 Task: Add an event with the title Second Interview with HardinF, date '2024/04/13', time 8:00 AM to 10:00 AMand add a description: The team building workshop will begin with an introduction to the importance of effective communication in the workplace. Participants will learn about the impact of communication on team dynamics, productivity, and overall success. The facilitator will set a positive and supportive tone, creating a safe space for open dialogue and learning., put the event into Yellow category . Add location for the event as: 789 Great Sphinx of Giza, Giza, Egypt, logged in from the account softage.10@softage.netand send the event invitation to softage.8@softage.net and softage.1@softage.net. Set a reminder for the event 30 minutes before
Action: Mouse pressed left at (122, 136)
Screenshot: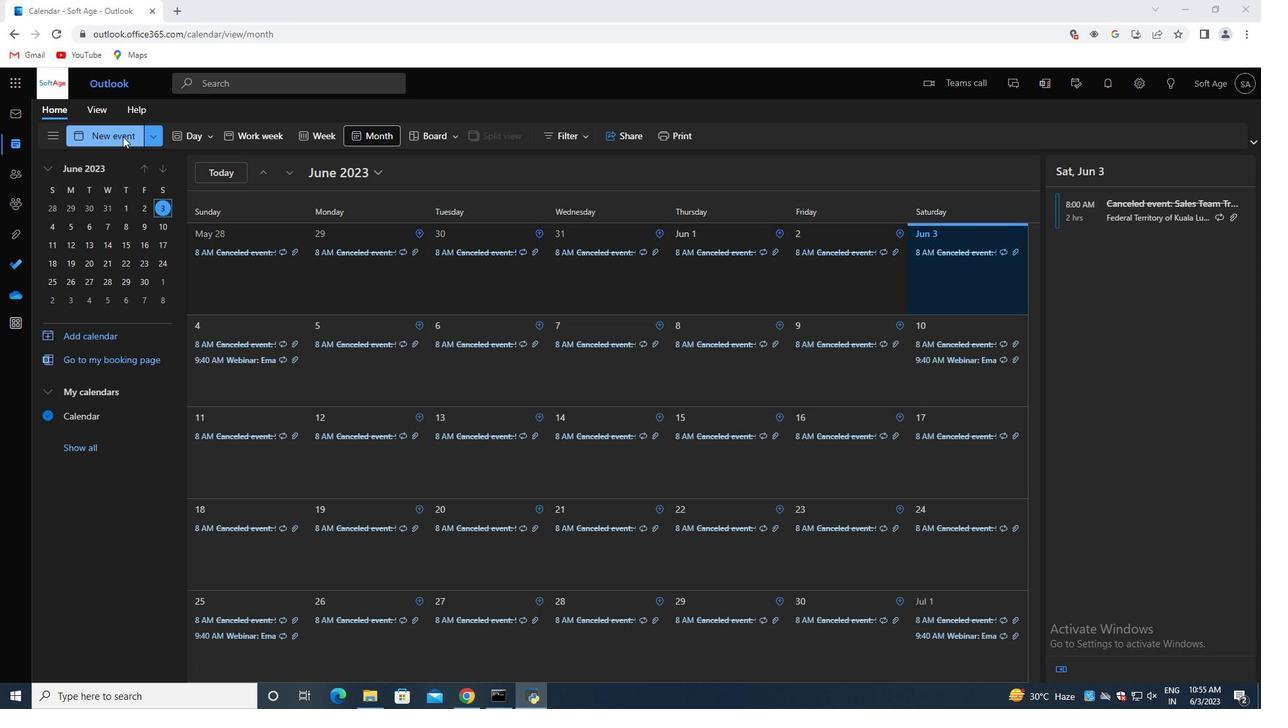 
Action: Mouse moved to (348, 212)
Screenshot: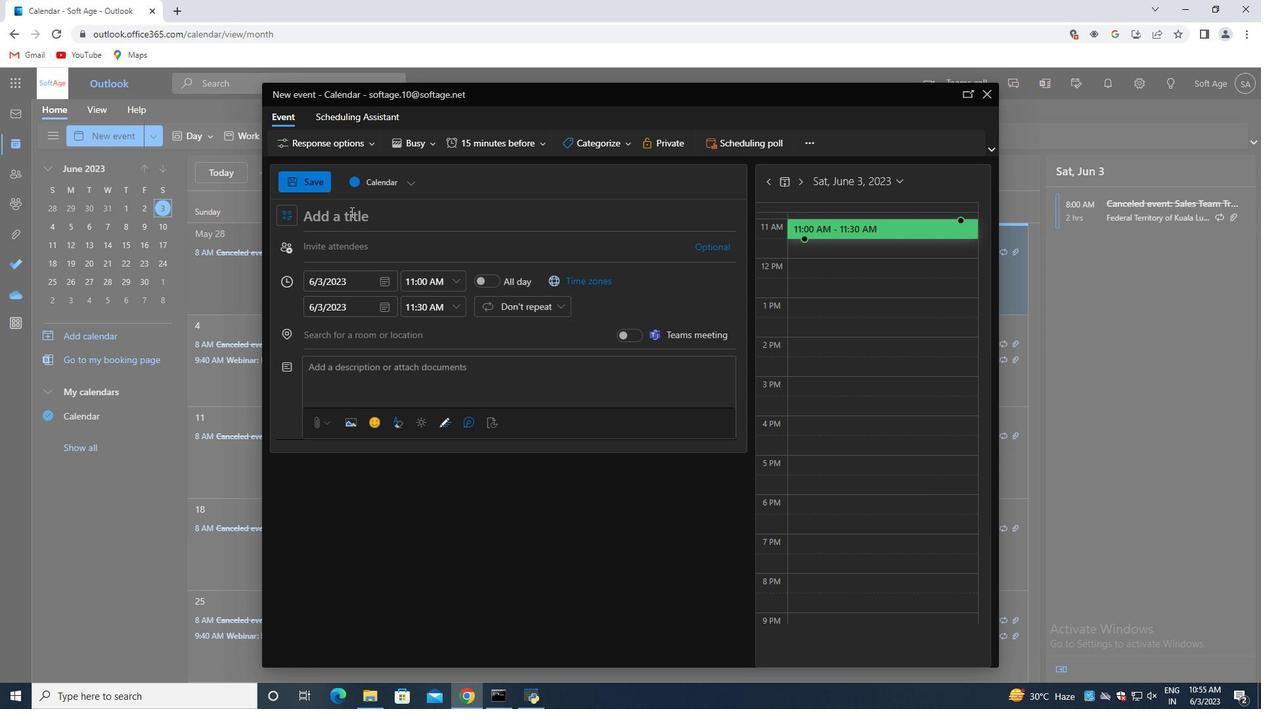 
Action: Mouse pressed left at (348, 212)
Screenshot: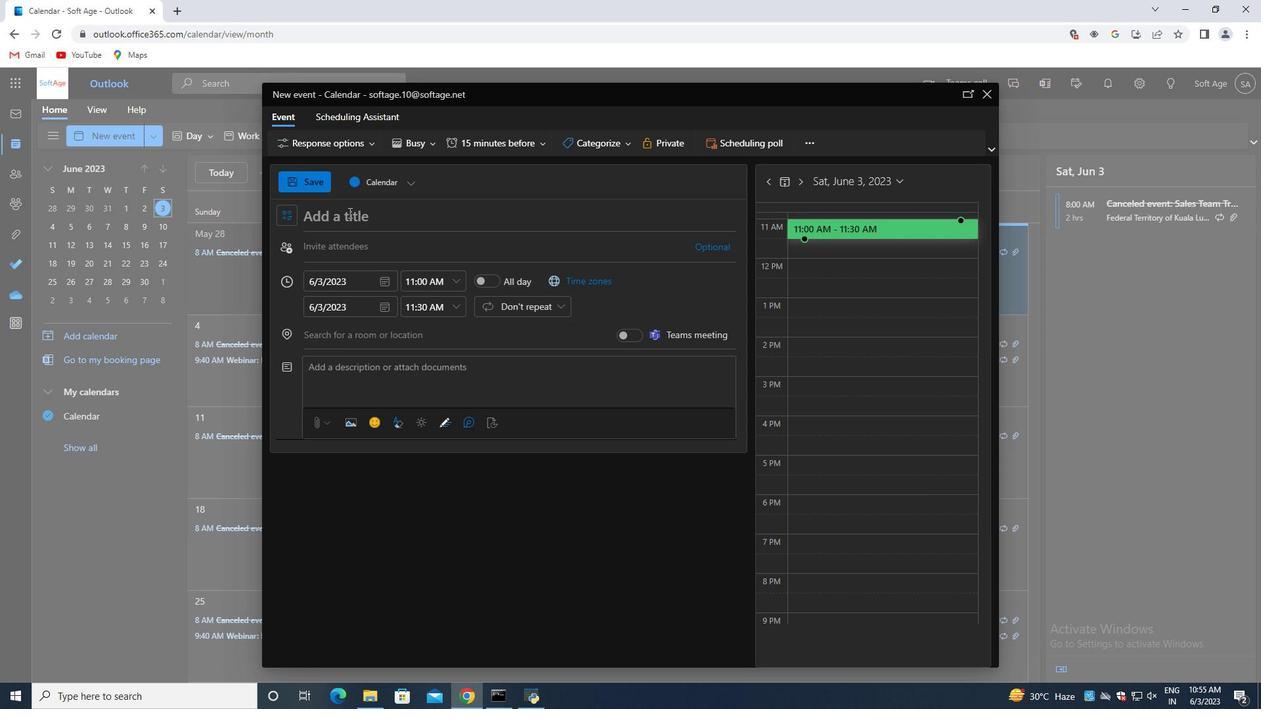 
Action: Key pressed <Key.shift>Second<Key.space><Key.shift>Interview<Key.space>with<Key.space><Key.shift><Key.shift><Key.shift><Key.shift>Hardin<Key.shift>F
Screenshot: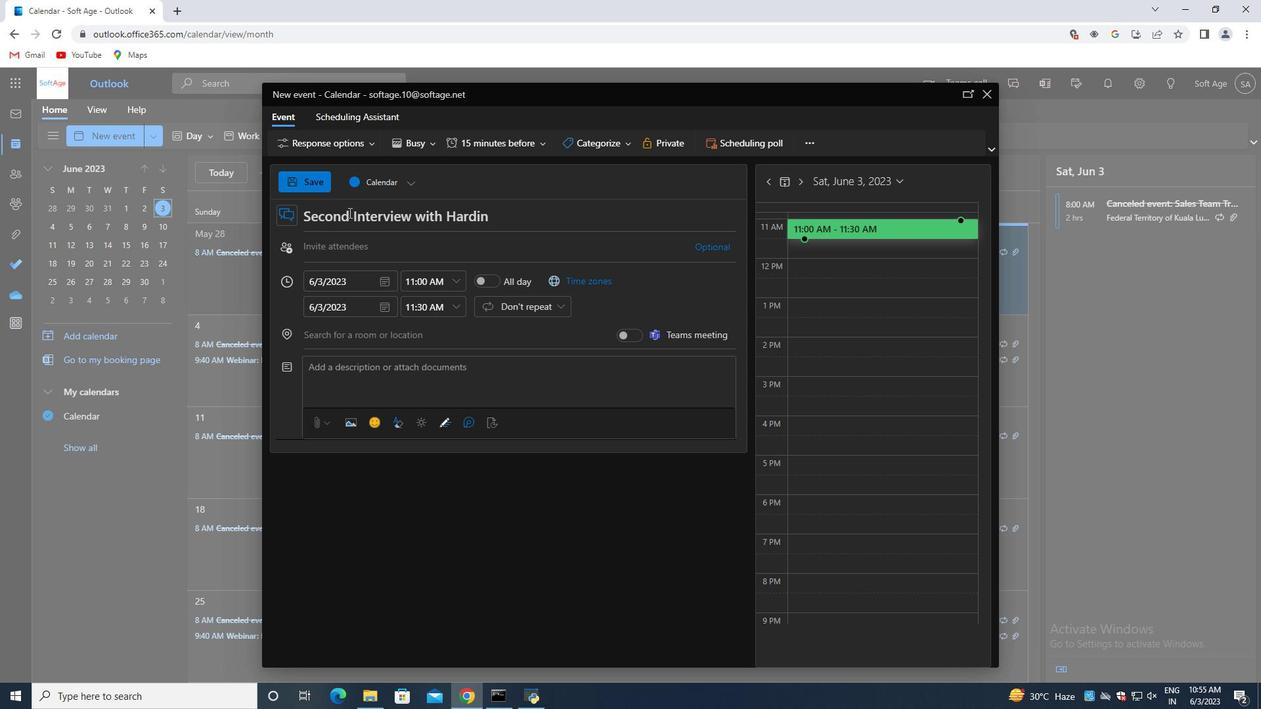
Action: Mouse moved to (381, 281)
Screenshot: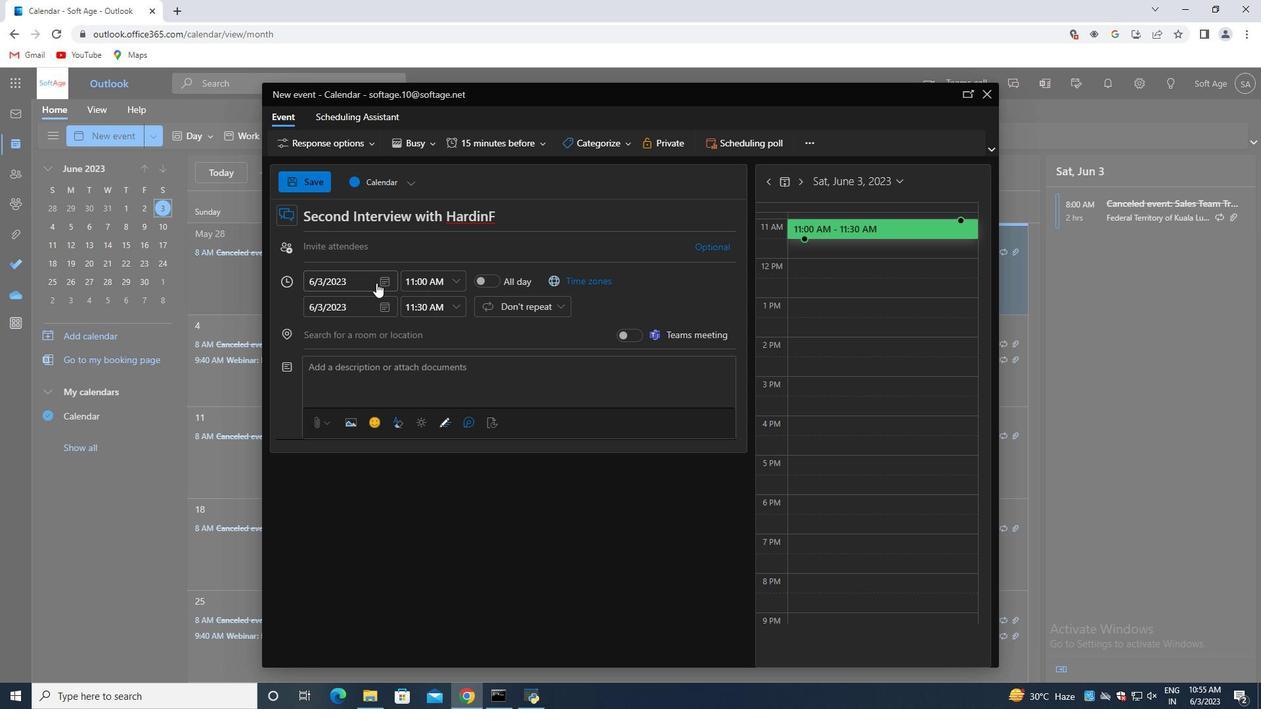 
Action: Mouse pressed left at (381, 281)
Screenshot: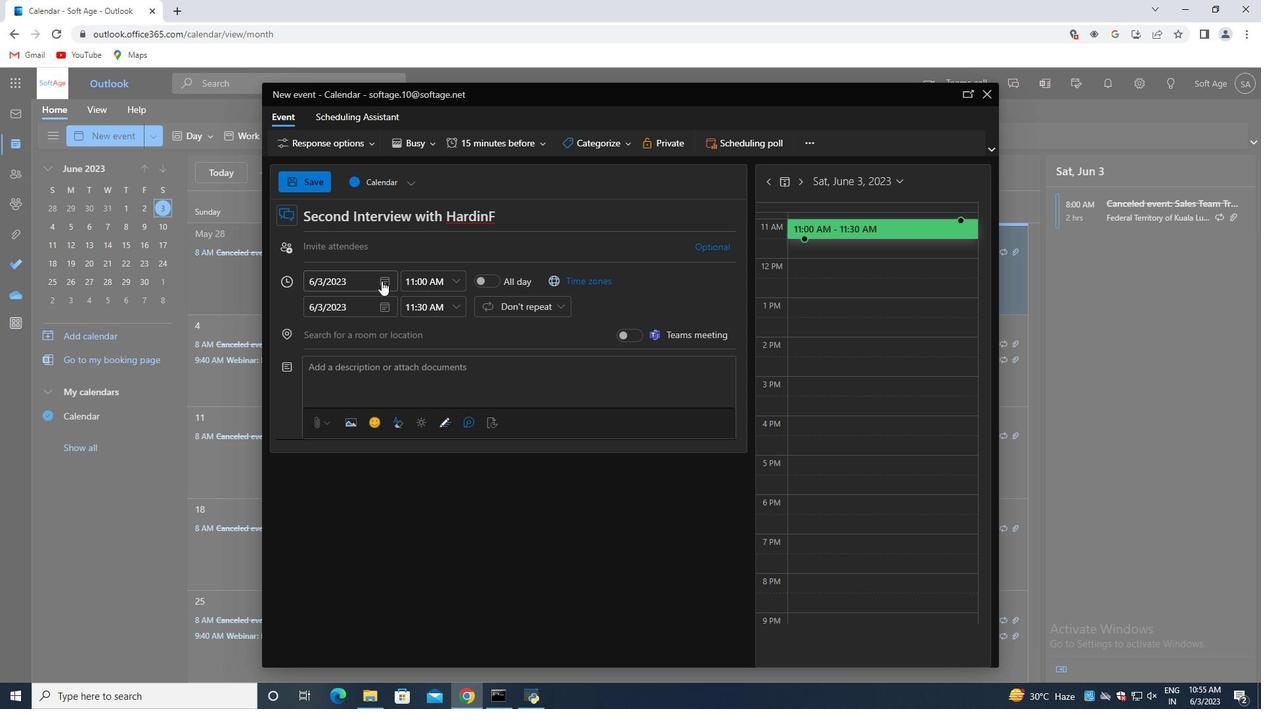 
Action: Mouse moved to (433, 303)
Screenshot: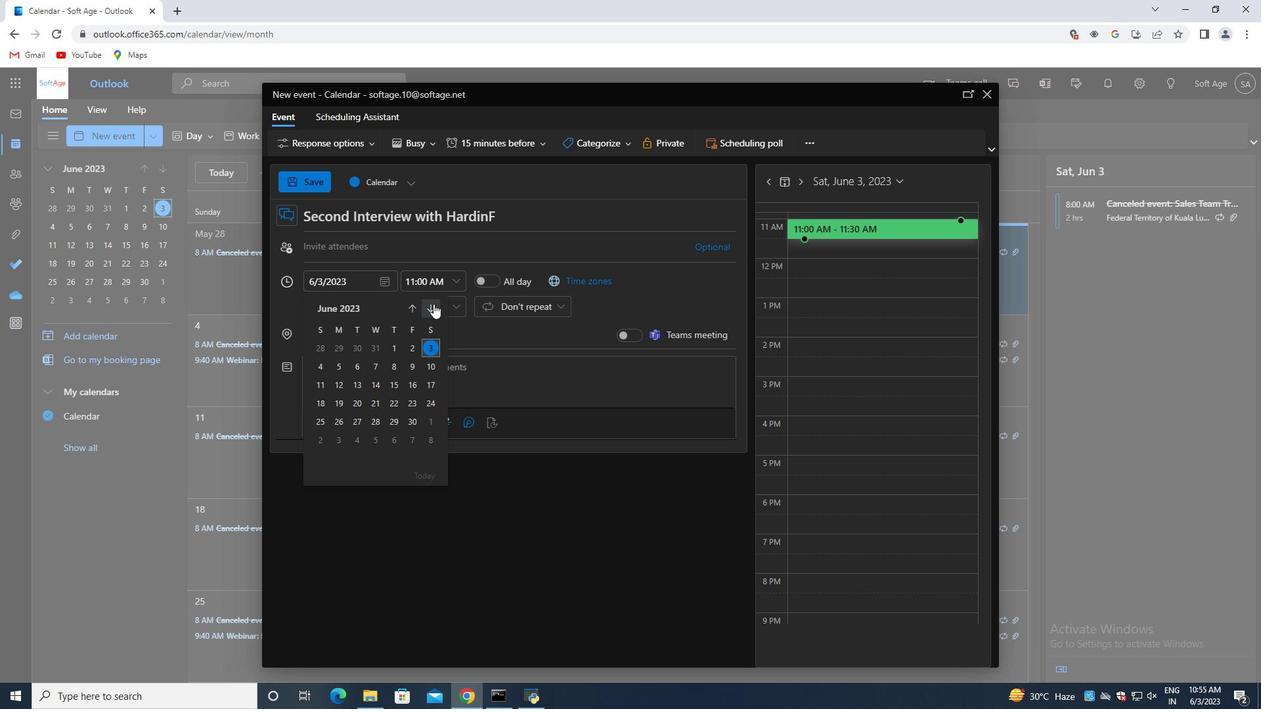 
Action: Mouse pressed left at (433, 303)
Screenshot: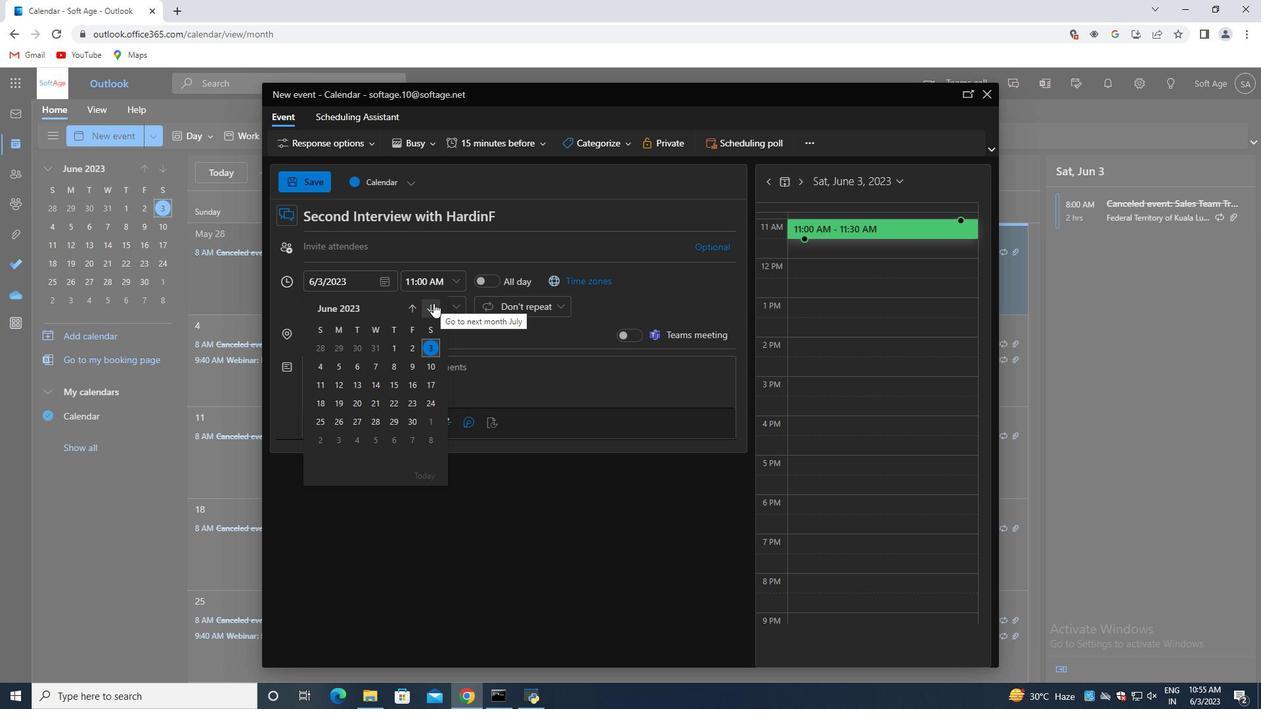 
Action: Mouse pressed left at (433, 303)
Screenshot: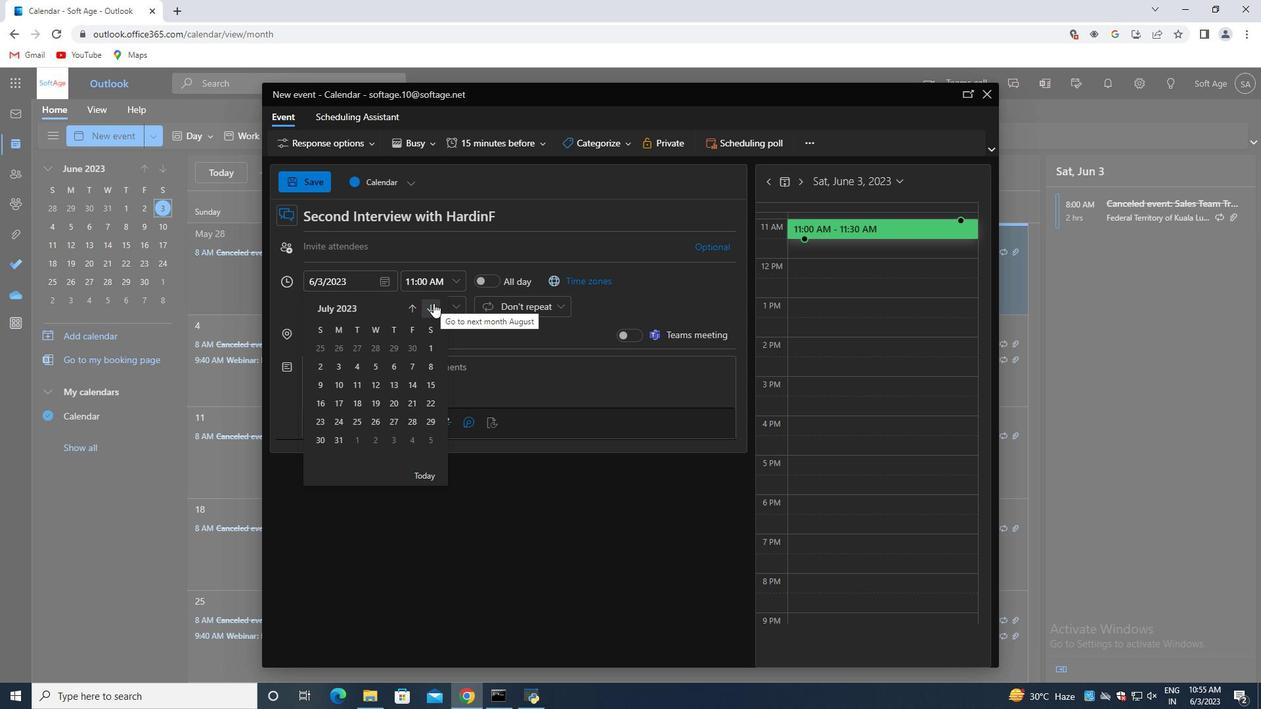 
Action: Mouse pressed left at (433, 303)
Screenshot: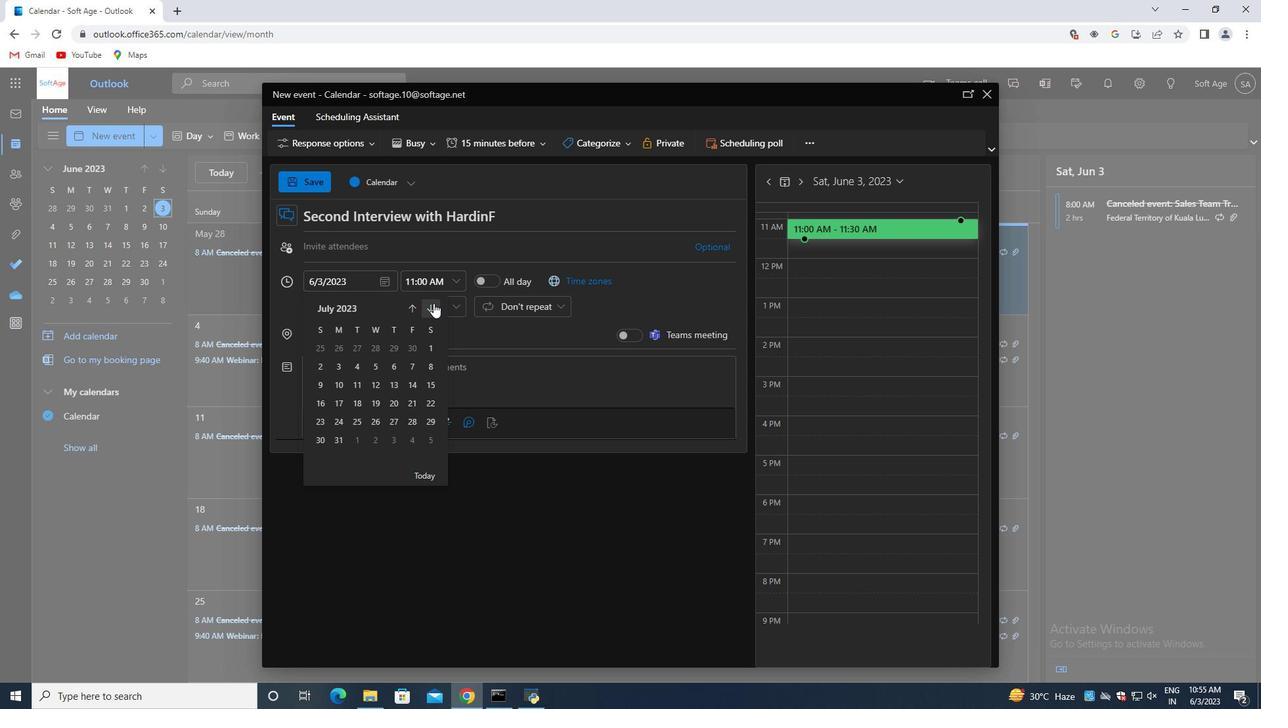 
Action: Mouse pressed left at (433, 303)
Screenshot: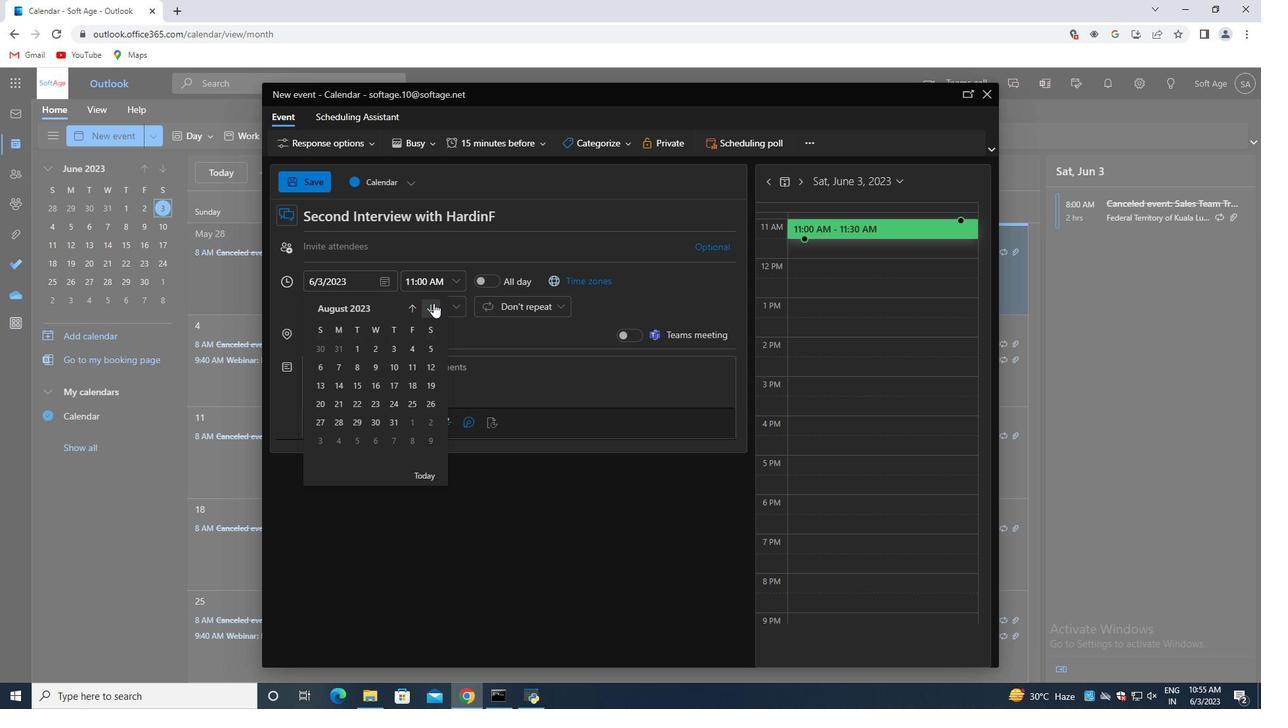 
Action: Mouse pressed left at (433, 303)
Screenshot: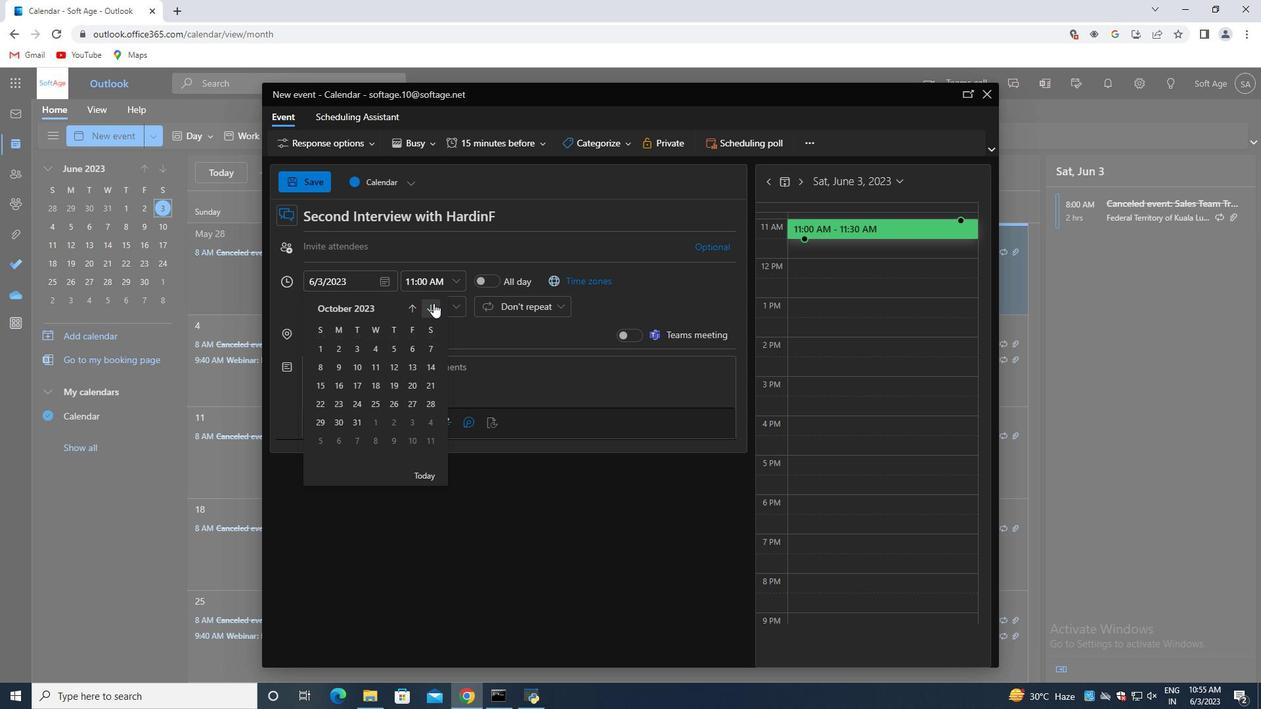 
Action: Mouse pressed left at (433, 303)
Screenshot: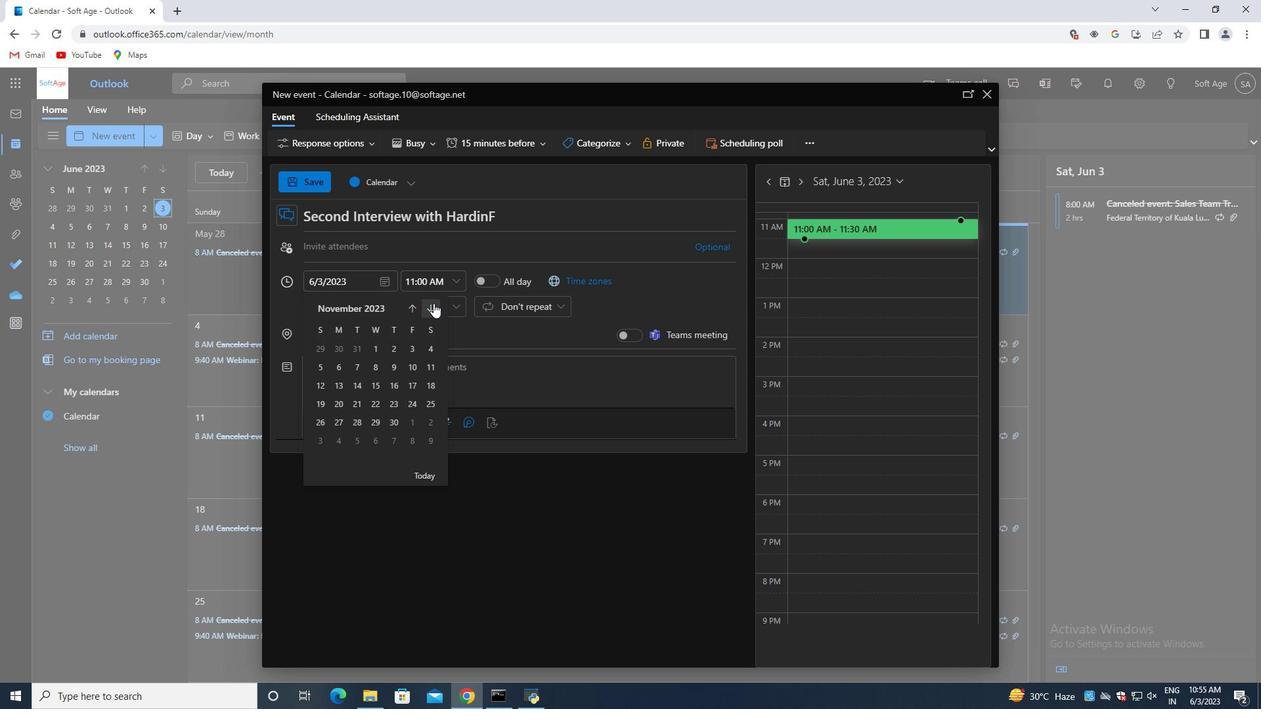 
Action: Mouse pressed left at (433, 303)
Screenshot: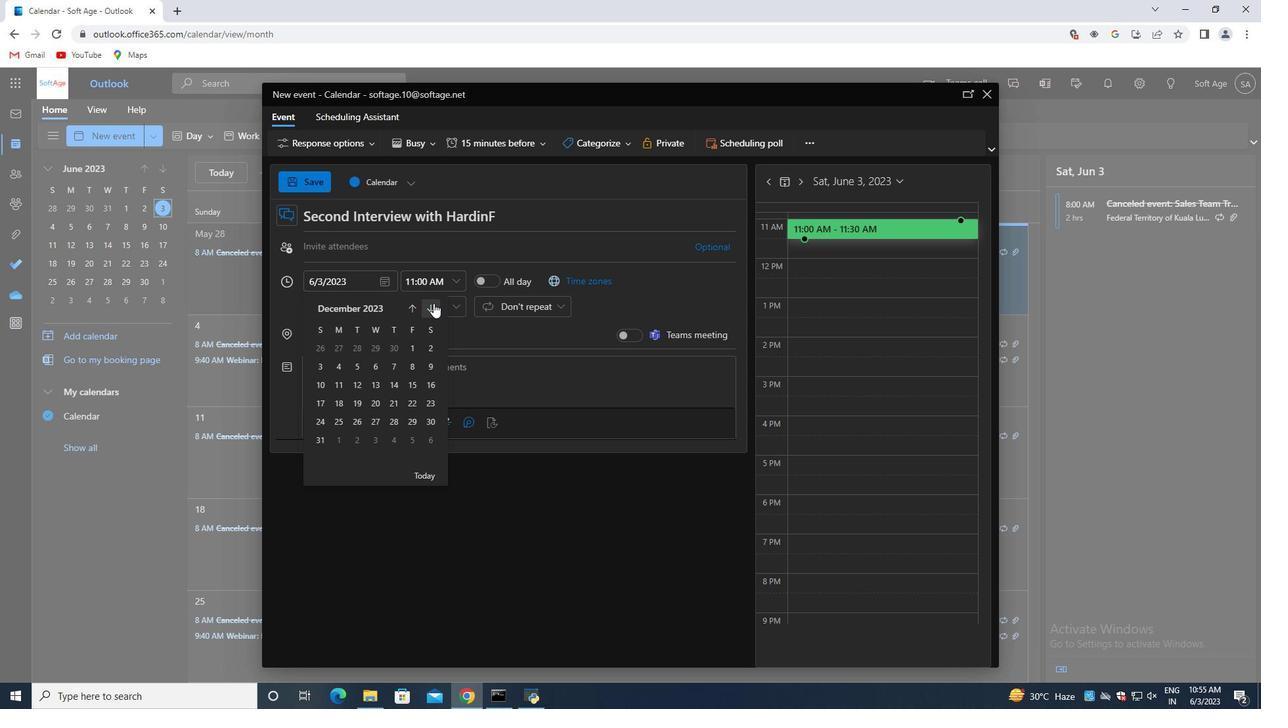 
Action: Mouse pressed left at (433, 303)
Screenshot: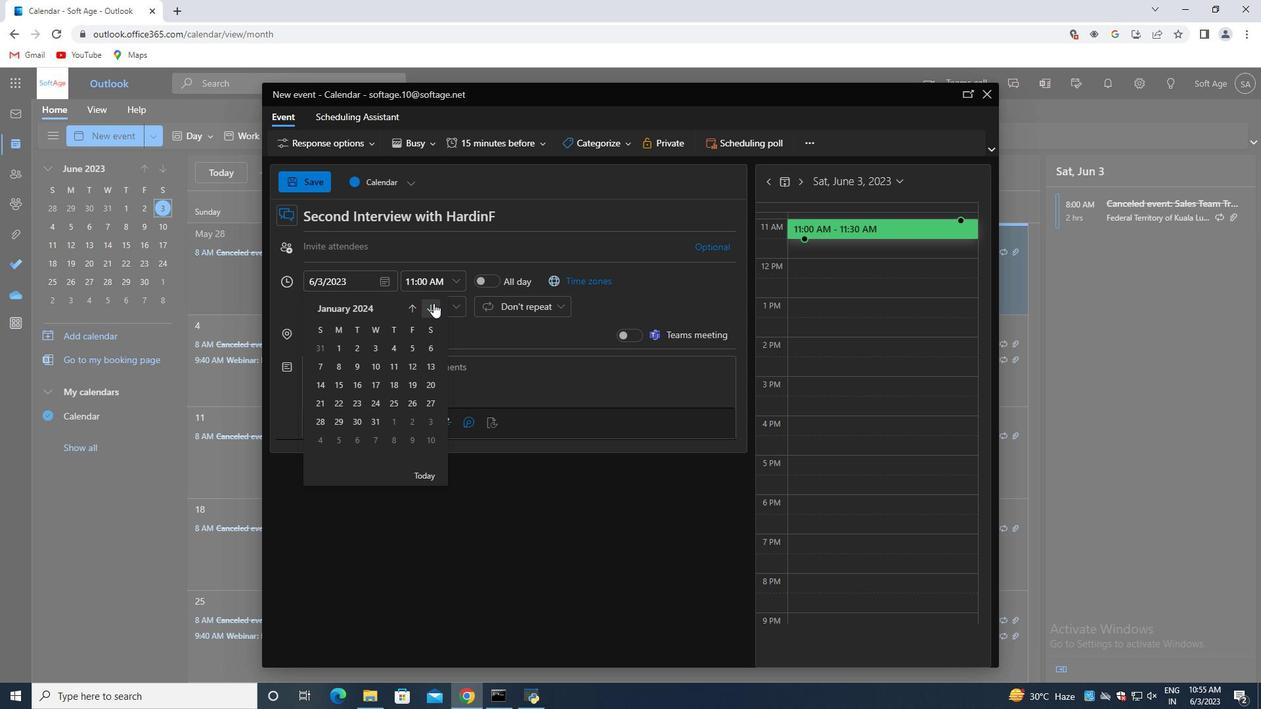 
Action: Mouse pressed left at (433, 303)
Screenshot: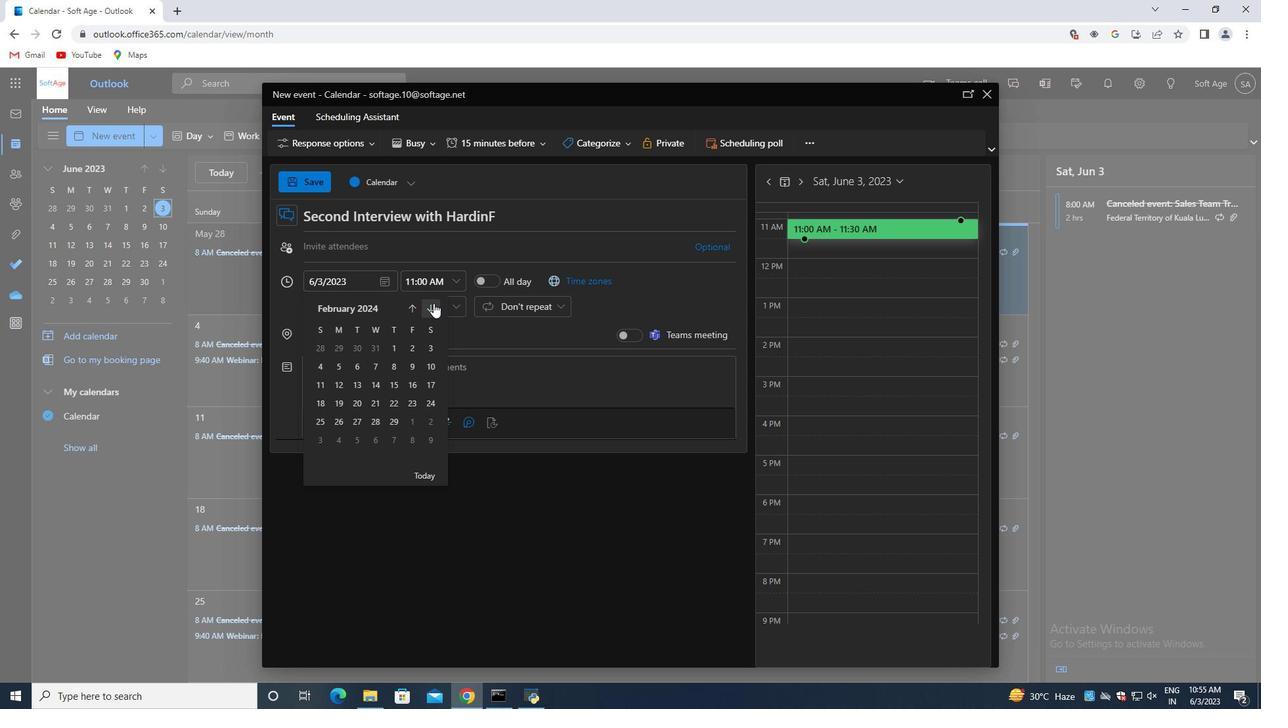 
Action: Mouse pressed left at (433, 303)
Screenshot: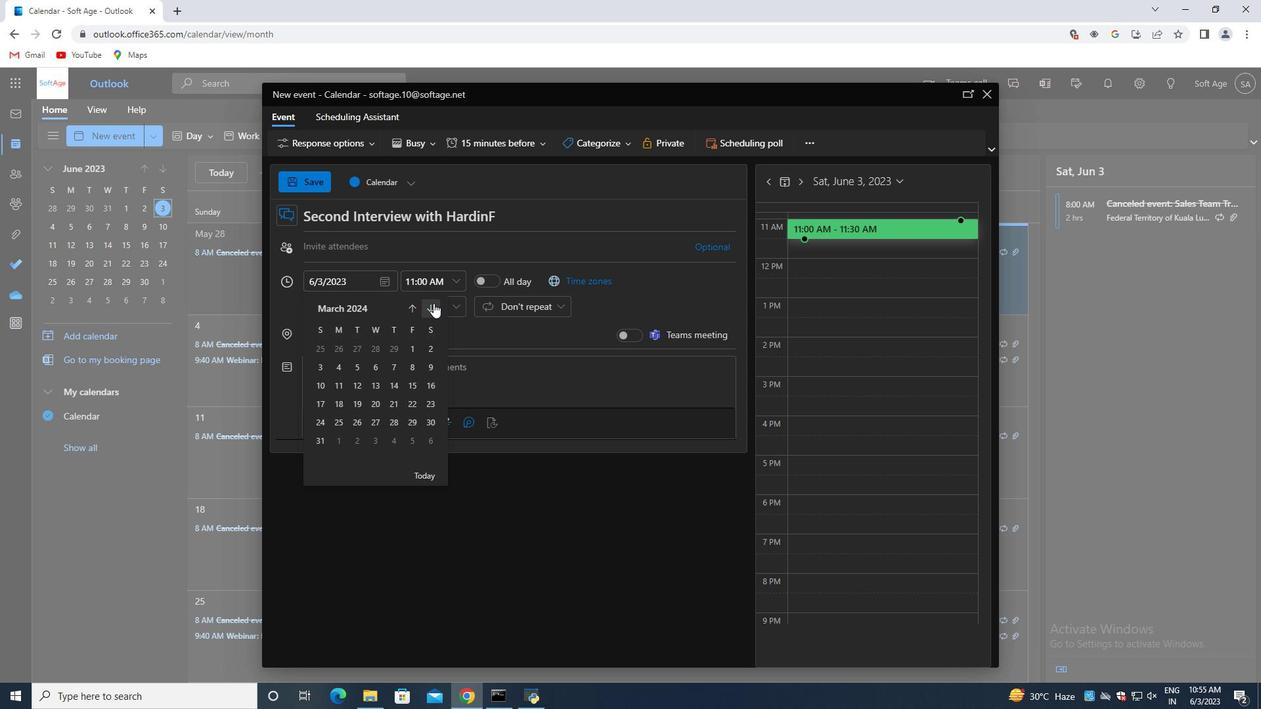 
Action: Mouse moved to (431, 369)
Screenshot: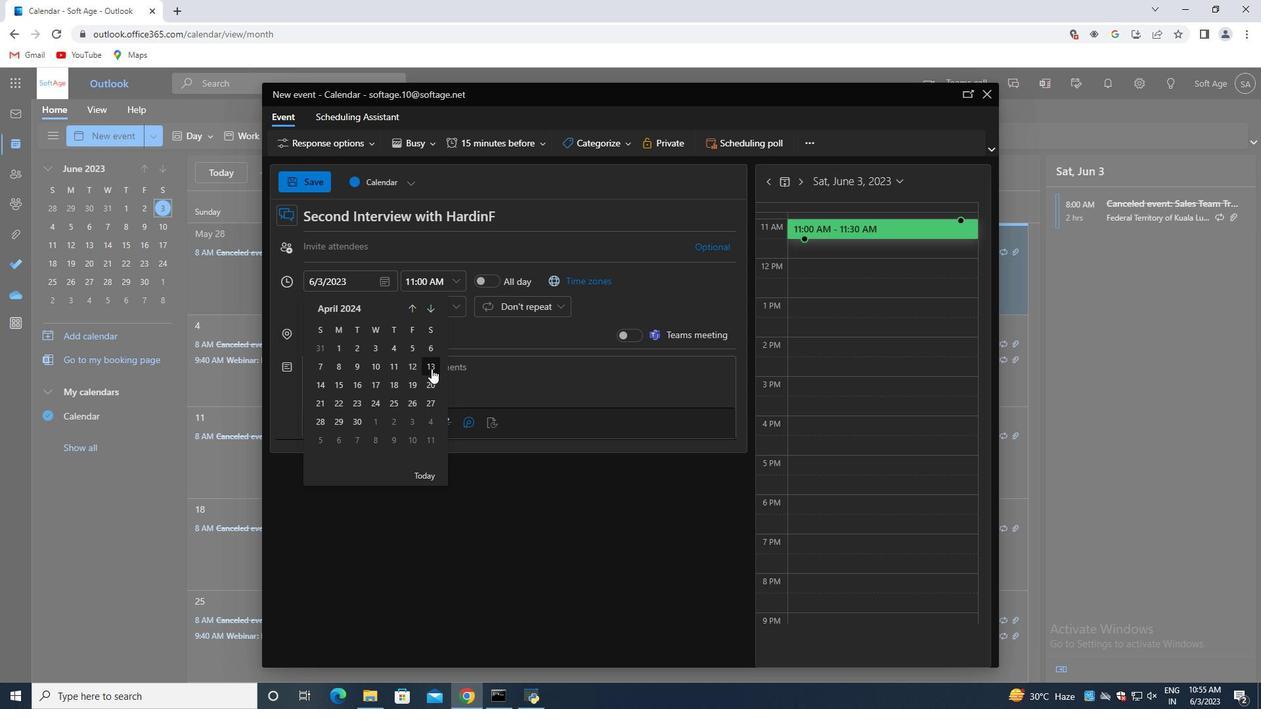 
Action: Mouse pressed left at (431, 369)
Screenshot: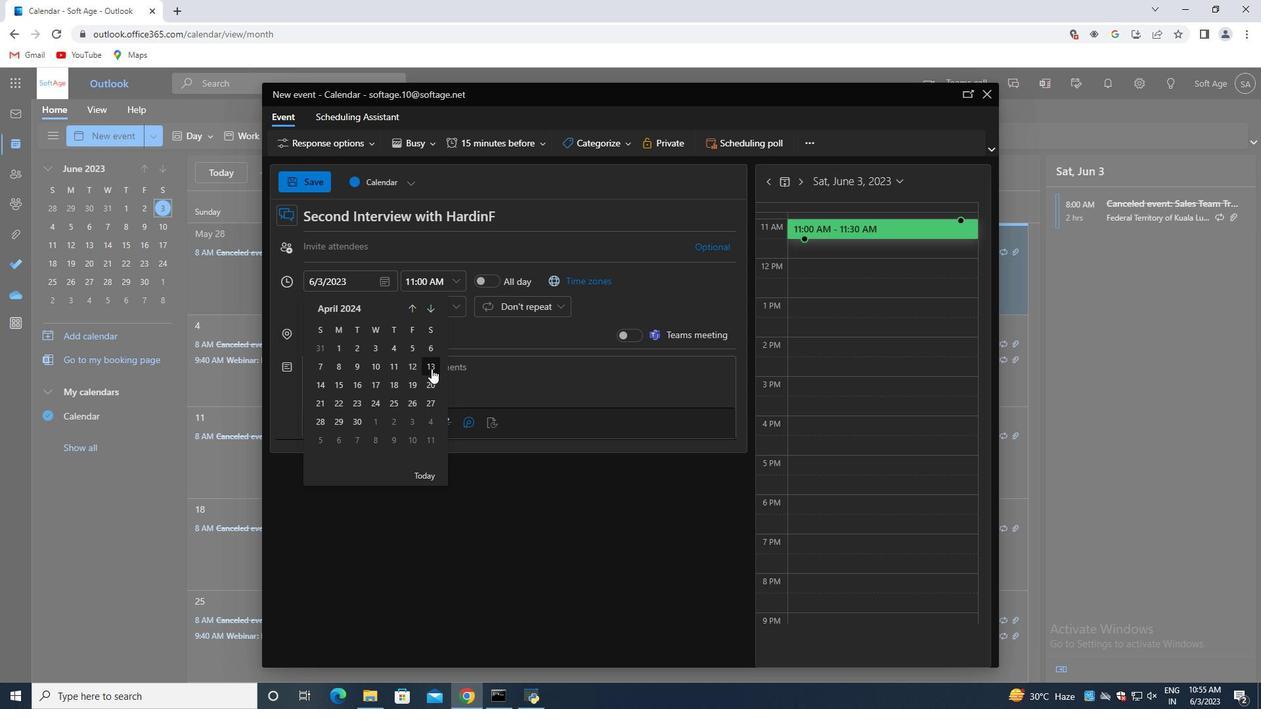 
Action: Mouse moved to (458, 283)
Screenshot: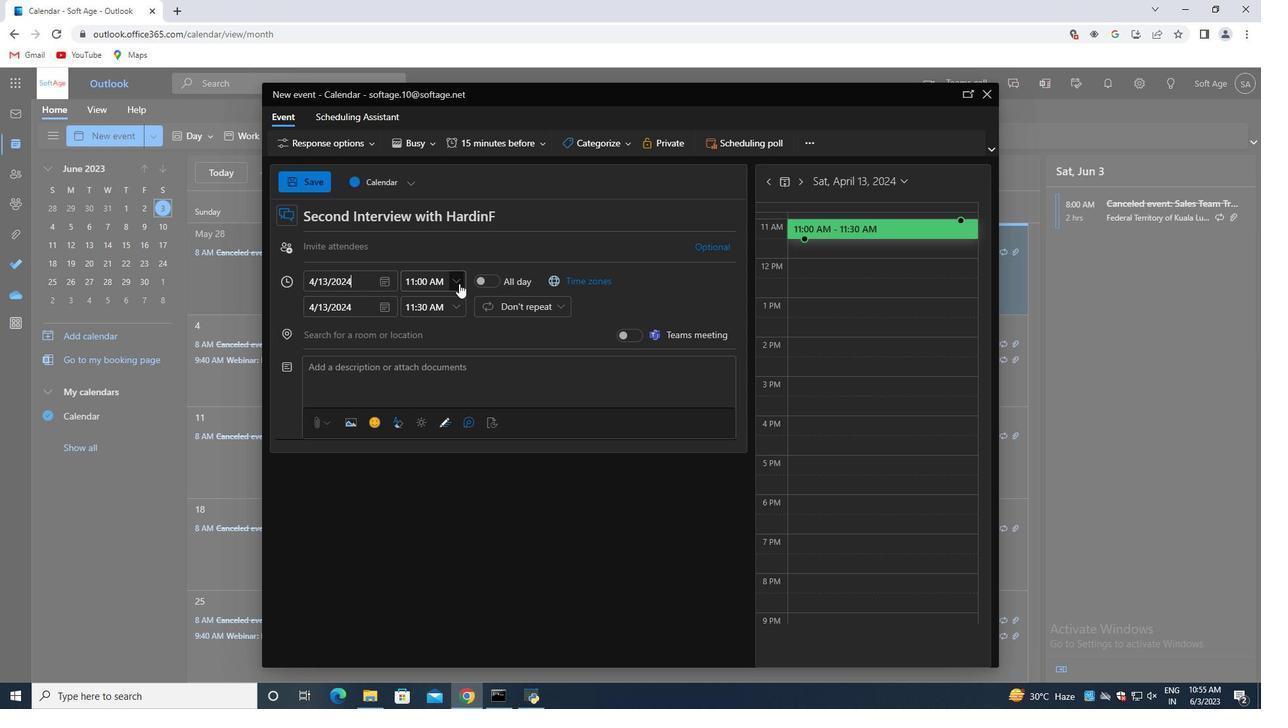 
Action: Mouse pressed left at (458, 283)
Screenshot: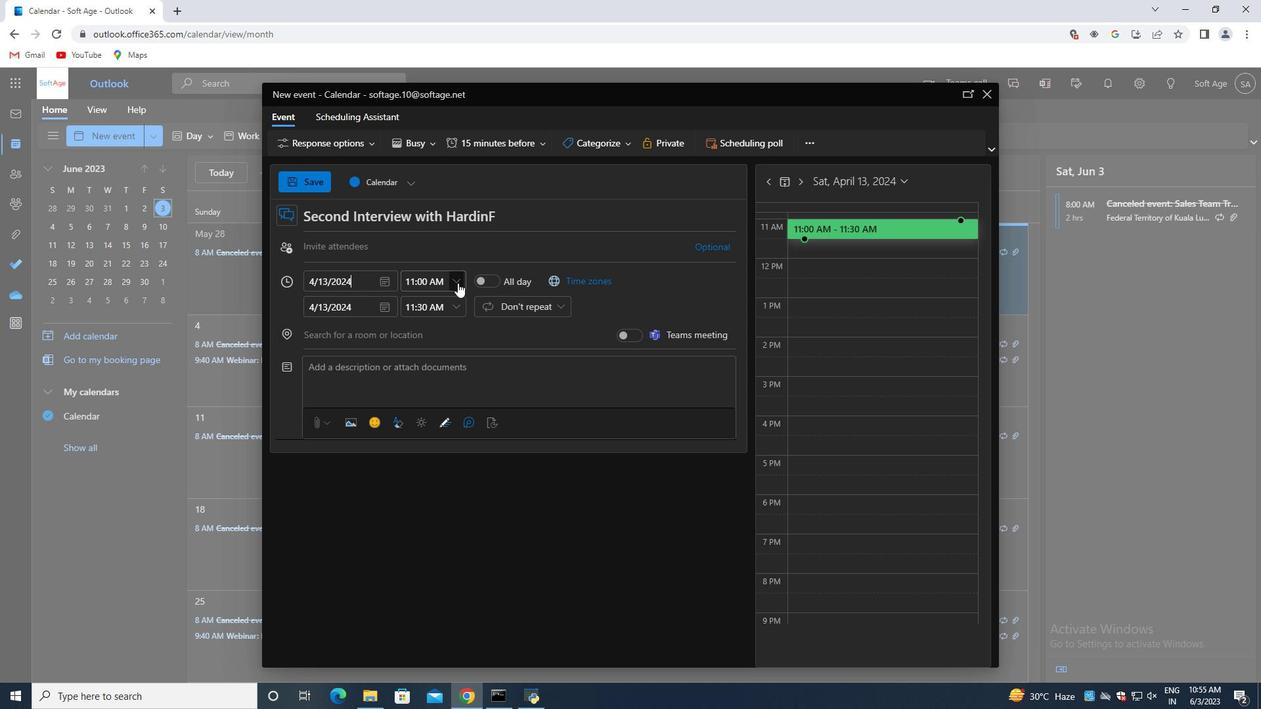 
Action: Mouse moved to (454, 321)
Screenshot: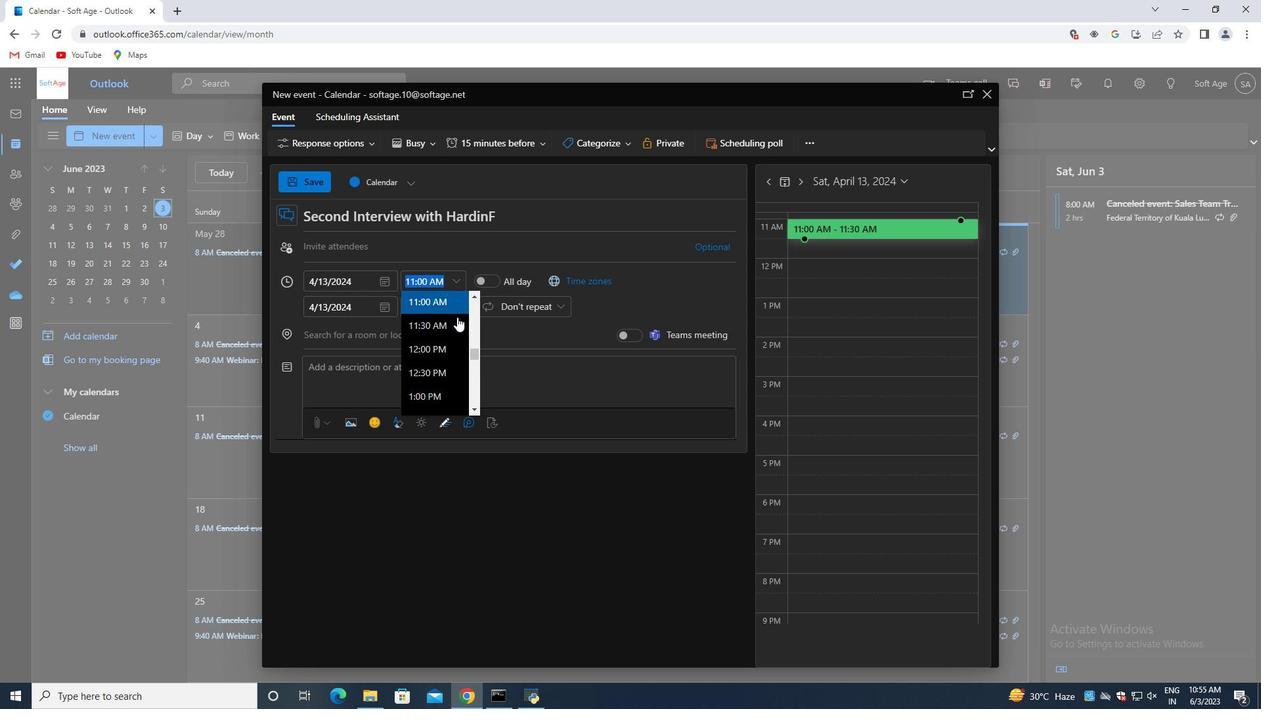 
Action: Mouse scrolled (454, 321) with delta (0, 0)
Screenshot: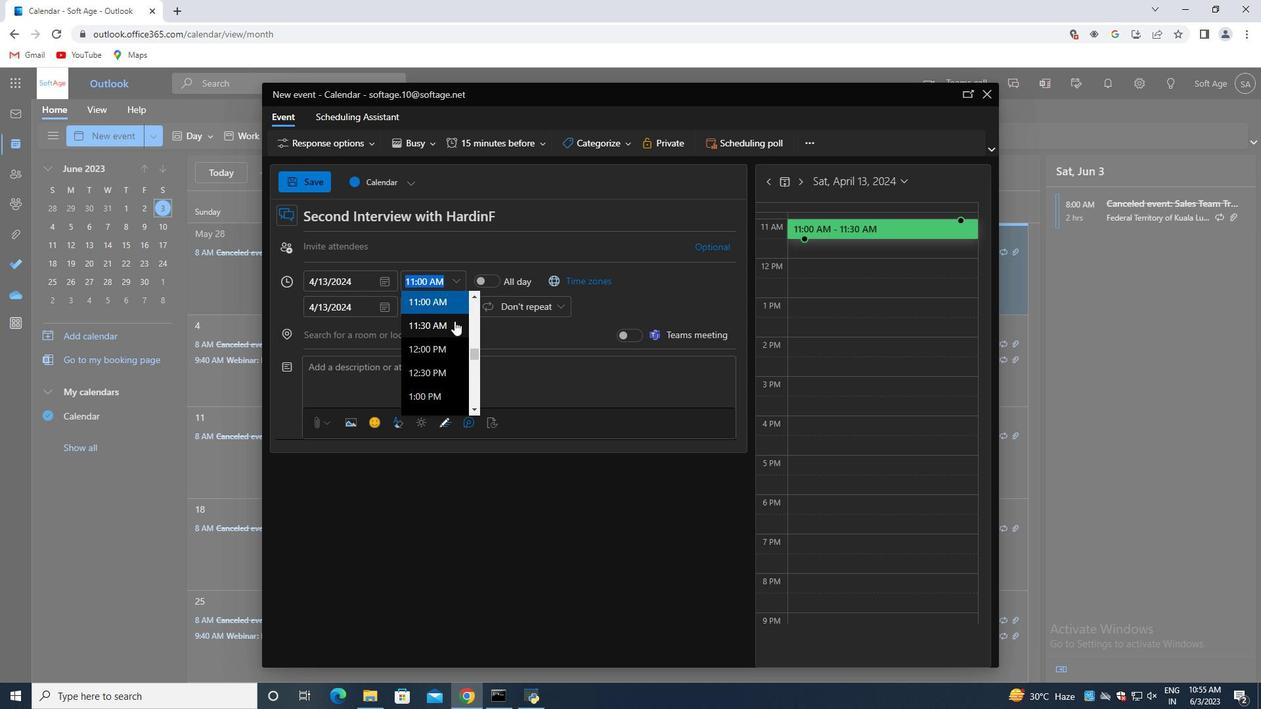 
Action: Mouse scrolled (454, 321) with delta (0, 0)
Screenshot: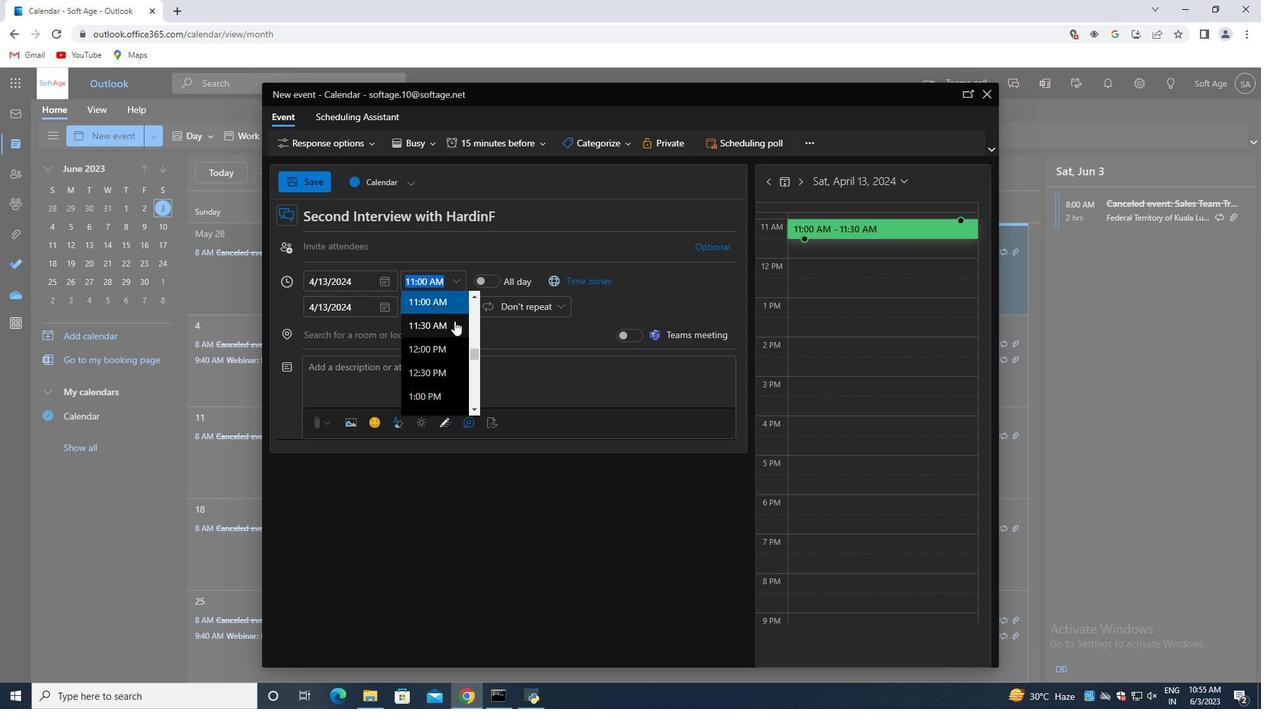 
Action: Mouse scrolled (454, 321) with delta (0, 0)
Screenshot: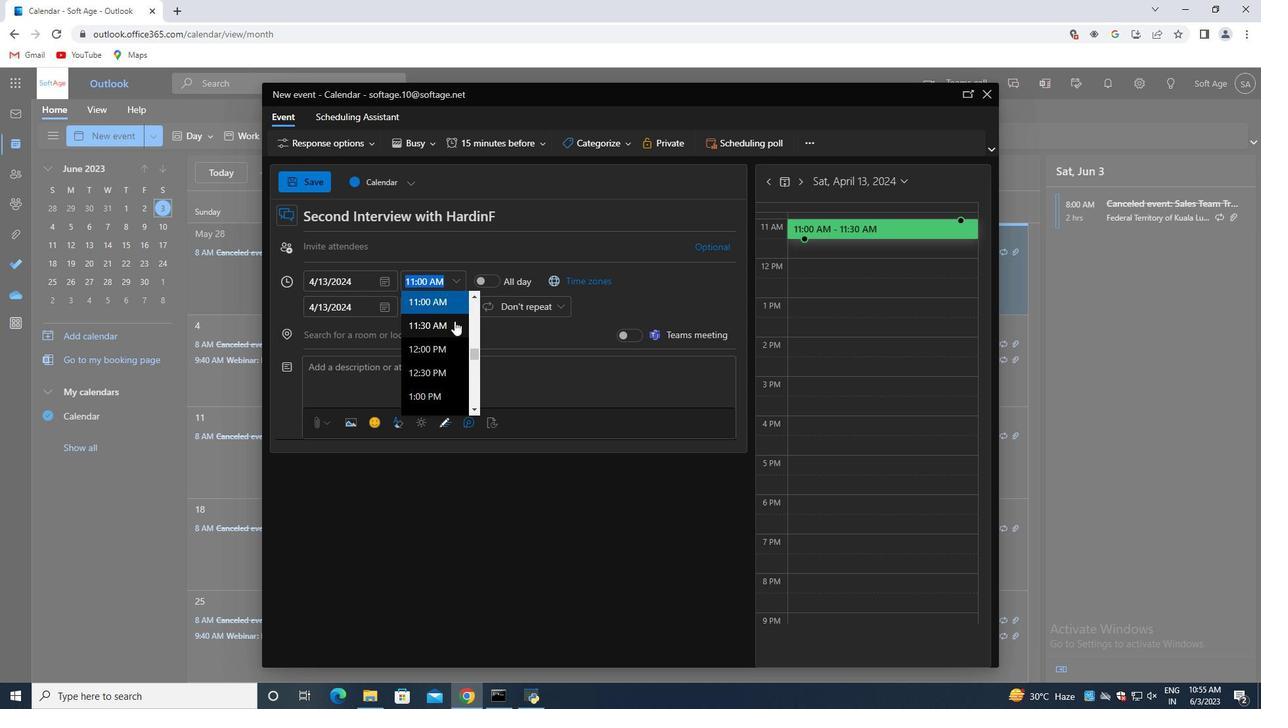 
Action: Mouse moved to (438, 352)
Screenshot: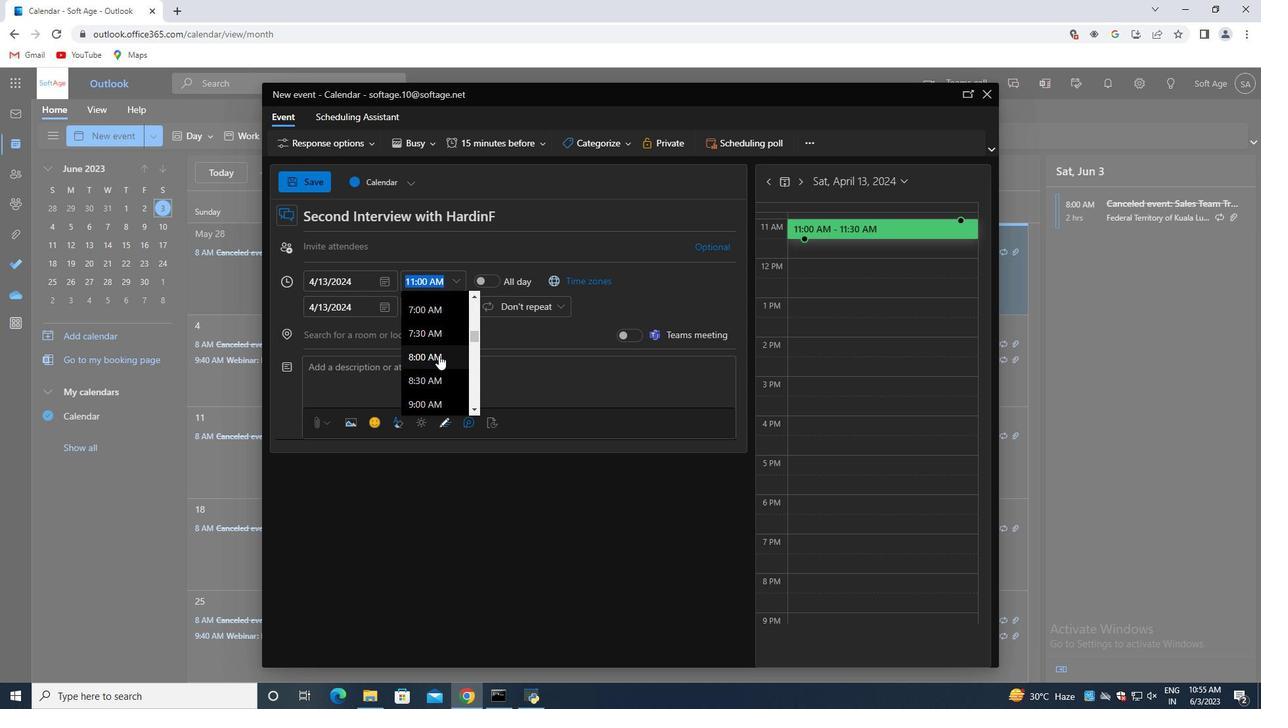
Action: Mouse pressed left at (438, 352)
Screenshot: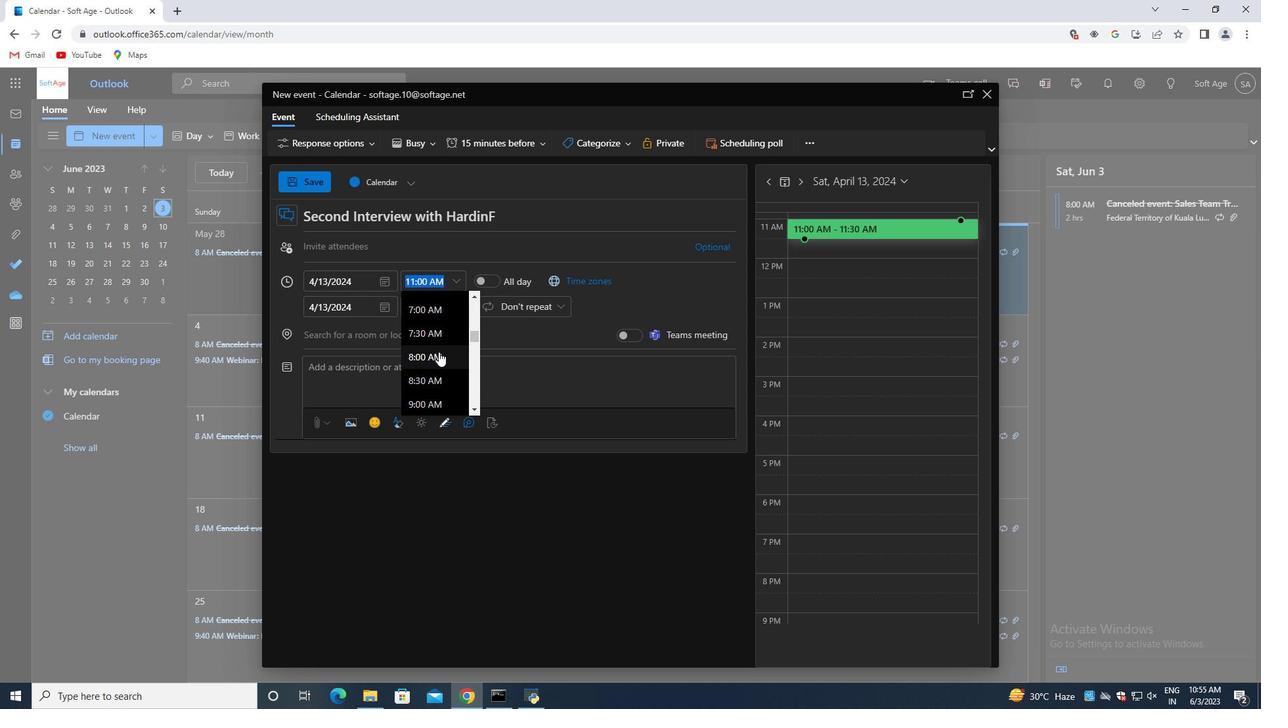 
Action: Mouse moved to (458, 301)
Screenshot: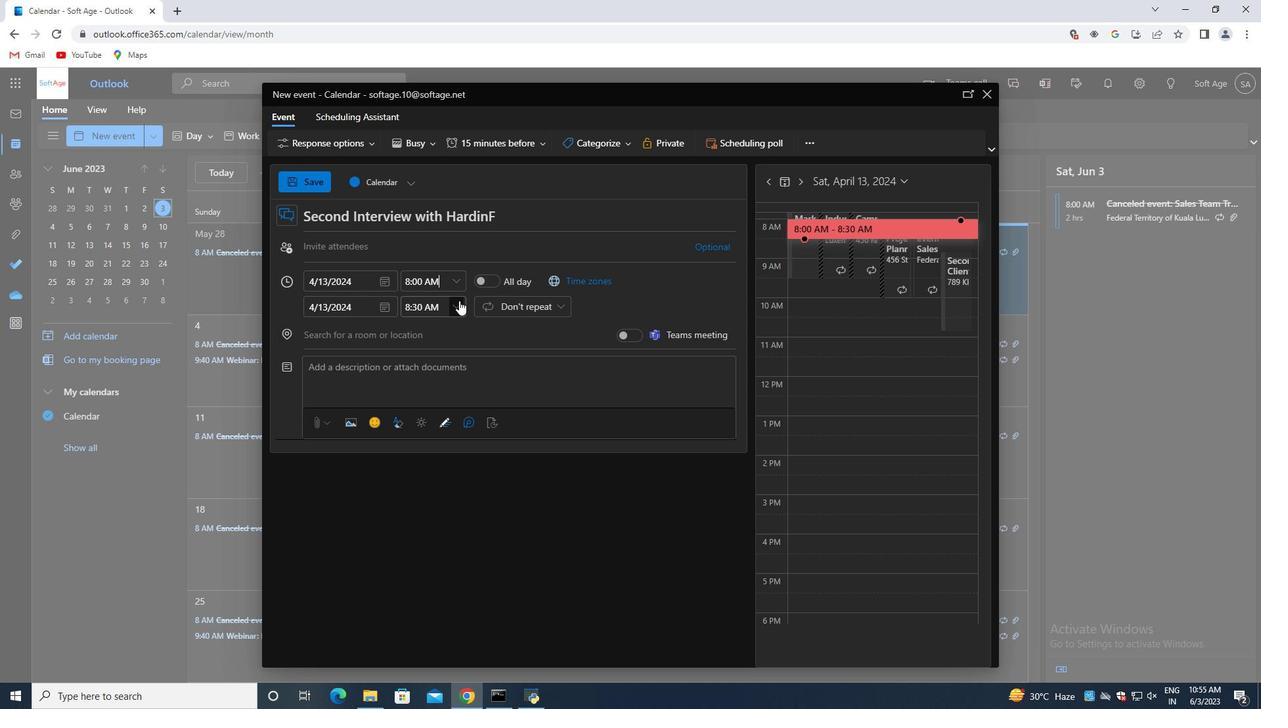 
Action: Mouse pressed left at (458, 301)
Screenshot: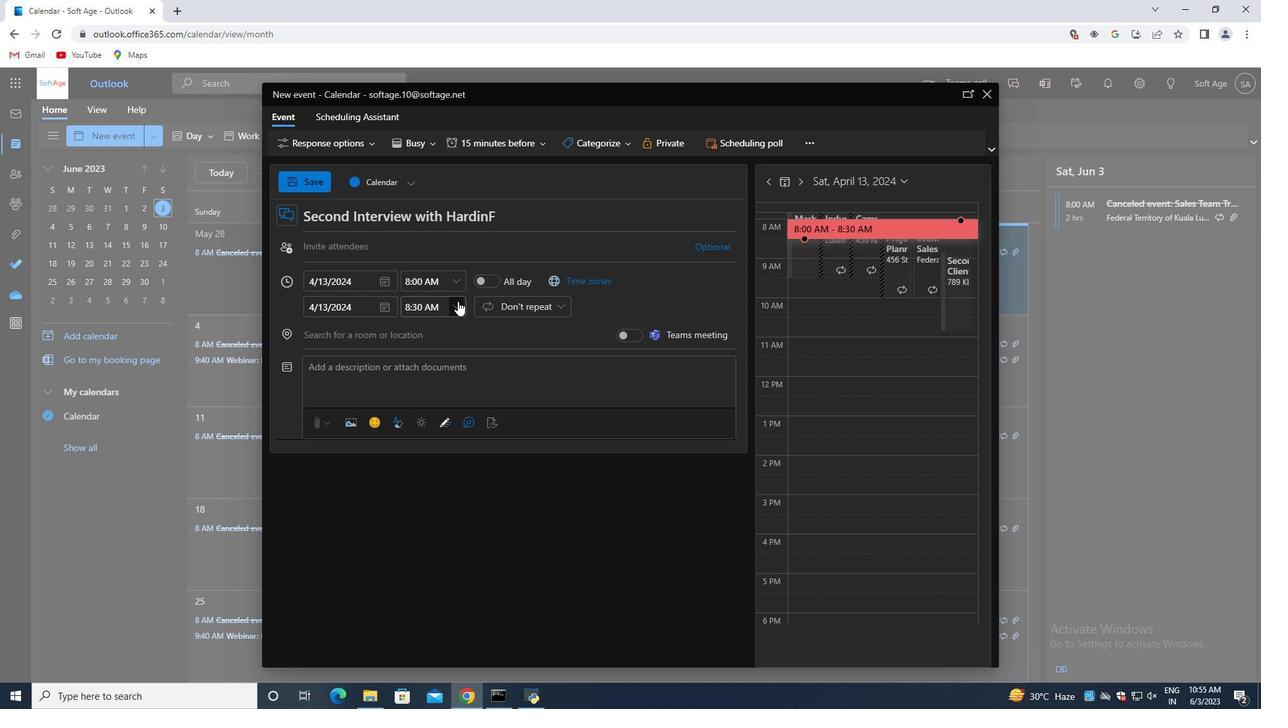 
Action: Mouse moved to (429, 391)
Screenshot: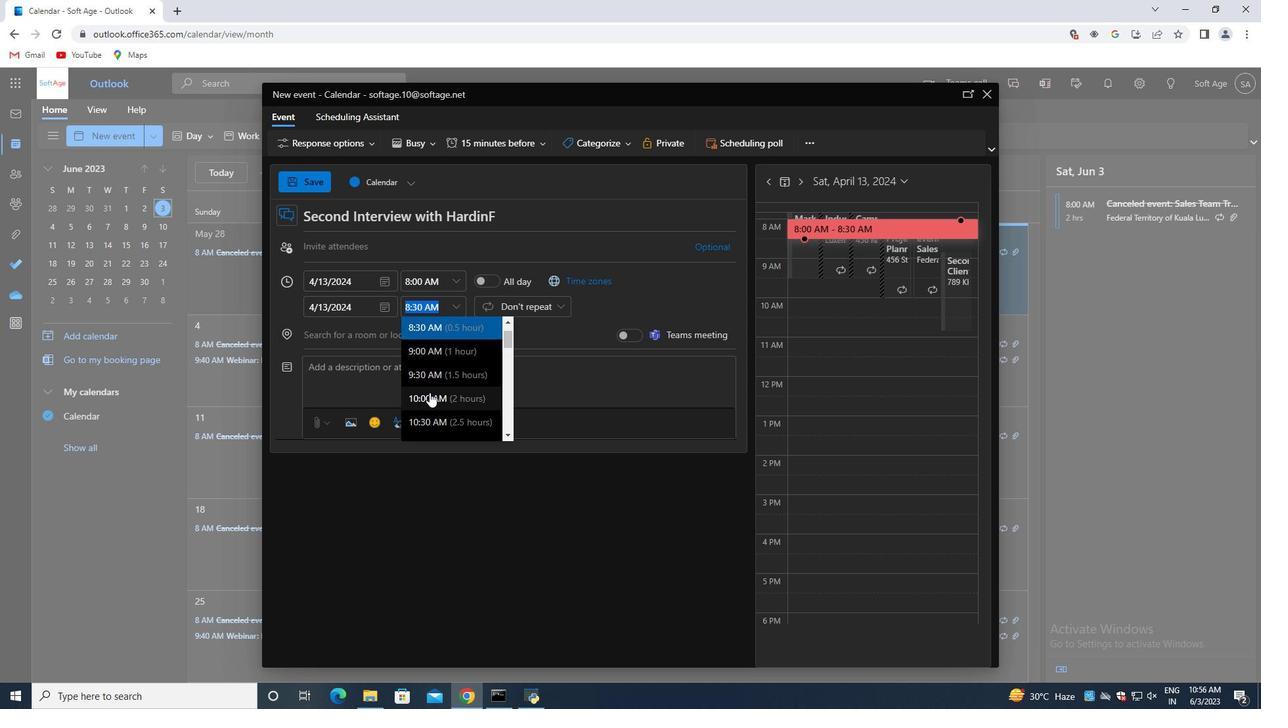 
Action: Mouse pressed left at (429, 391)
Screenshot: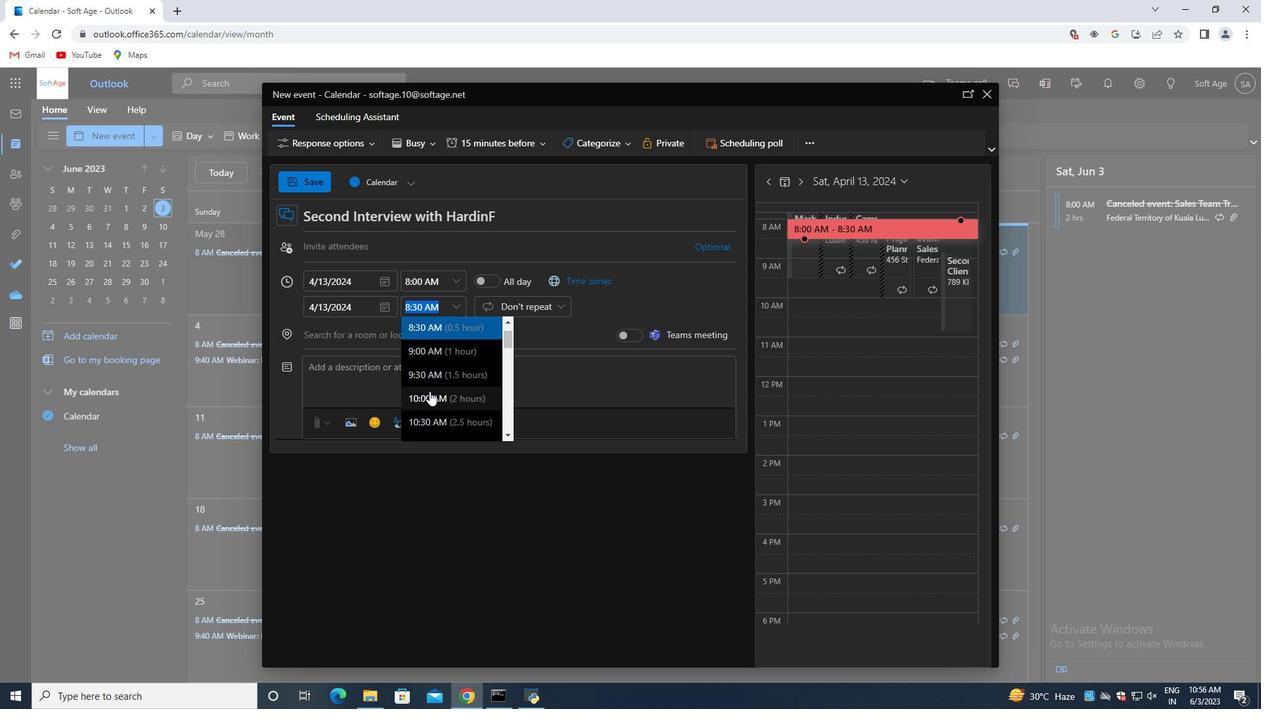 
Action: Mouse moved to (415, 364)
Screenshot: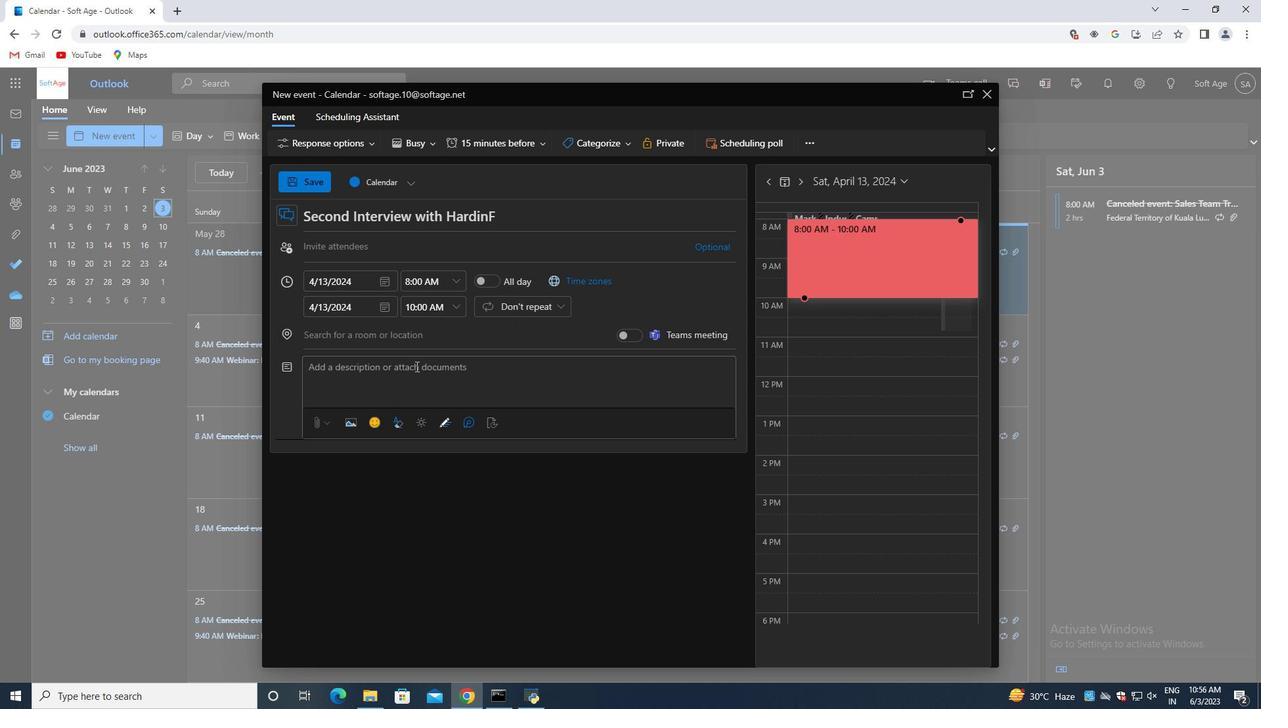 
Action: Mouse pressed left at (415, 364)
Screenshot: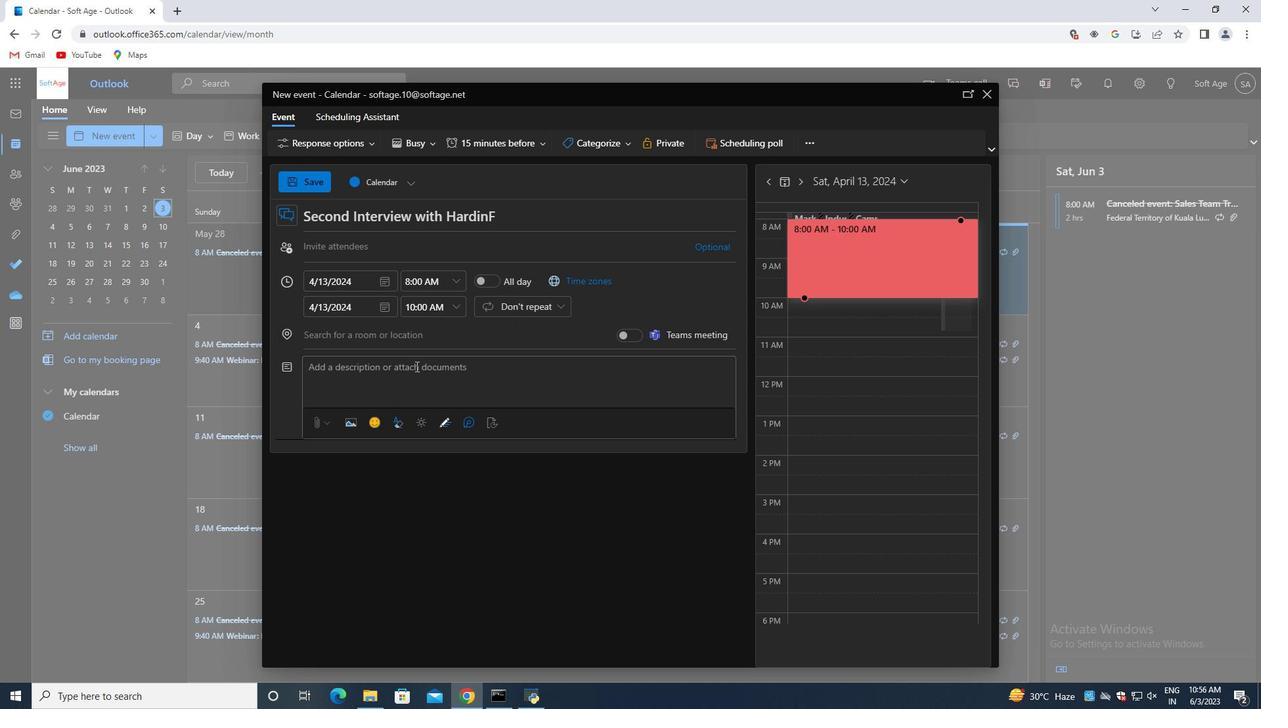 
Action: Key pressed <Key.backspace><Key.shift>The<Key.space>team<Key.space>building<Key.space>workshop<Key.space>will<Key.space>begin<Key.space>with<Key.space>an<Key.space>introduction<Key.space>to<Key.space>the<Key.space>importance<Key.space>of<Key.space>effective<Key.space>communication<Key.space>in<Key.space>the<Key.space>workplace.<Key.space><Key.shift>Participants<Key.space>will<Key.space>learn<Key.space>about<Key.space>the<Key.space>impact<Key.space>of<Key.space>communication<Key.space>on<Key.space>team<Key.space>dynamics,<Key.space>productivity,<Key.space>and<Key.space>overall<Key.space>success.<Key.space><Key.shift>The<Key.space>facilitator<Key.space>will<Key.space>set<Key.space>a<Key.space>positive<Key.space>and<Key.space>supportive<Key.space>tone,<Key.space>creating<Key.space>a<Key.space>safe<Key.space>space<Key.space>for<Key.space>open<Key.space>dialogue<Key.space>and<Key.space>learning.
Screenshot: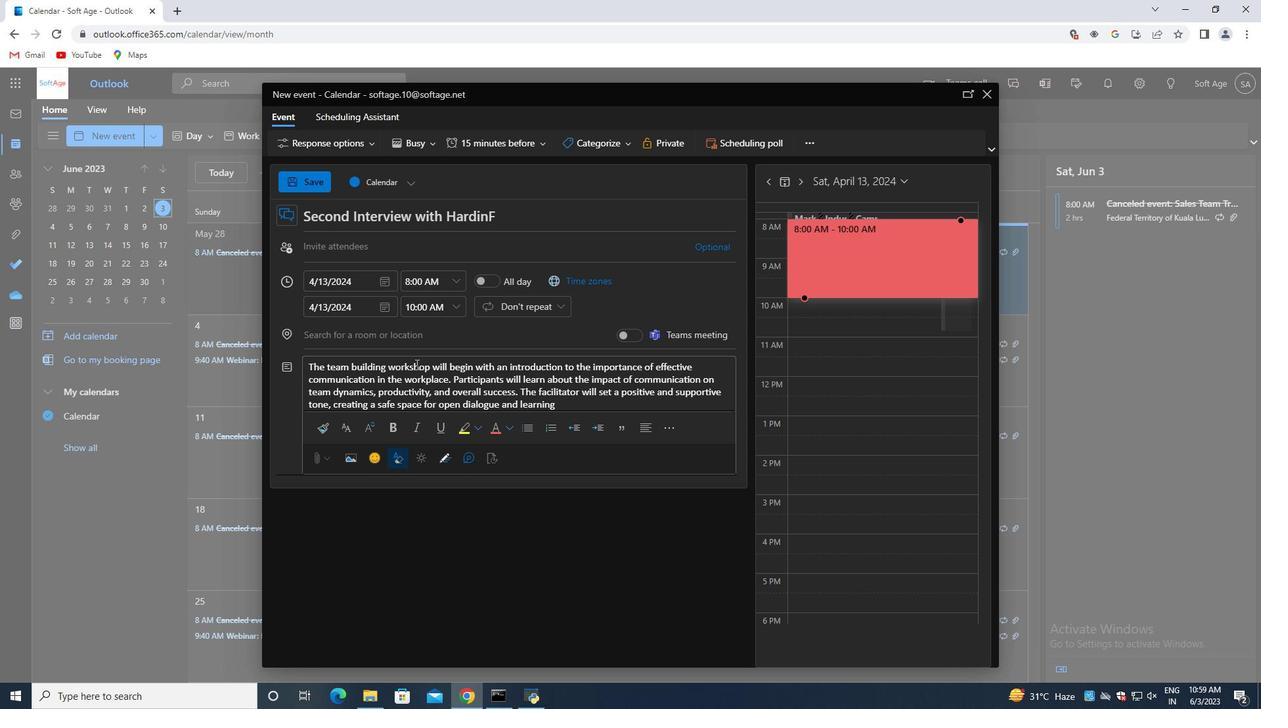 
Action: Mouse moved to (417, 337)
Screenshot: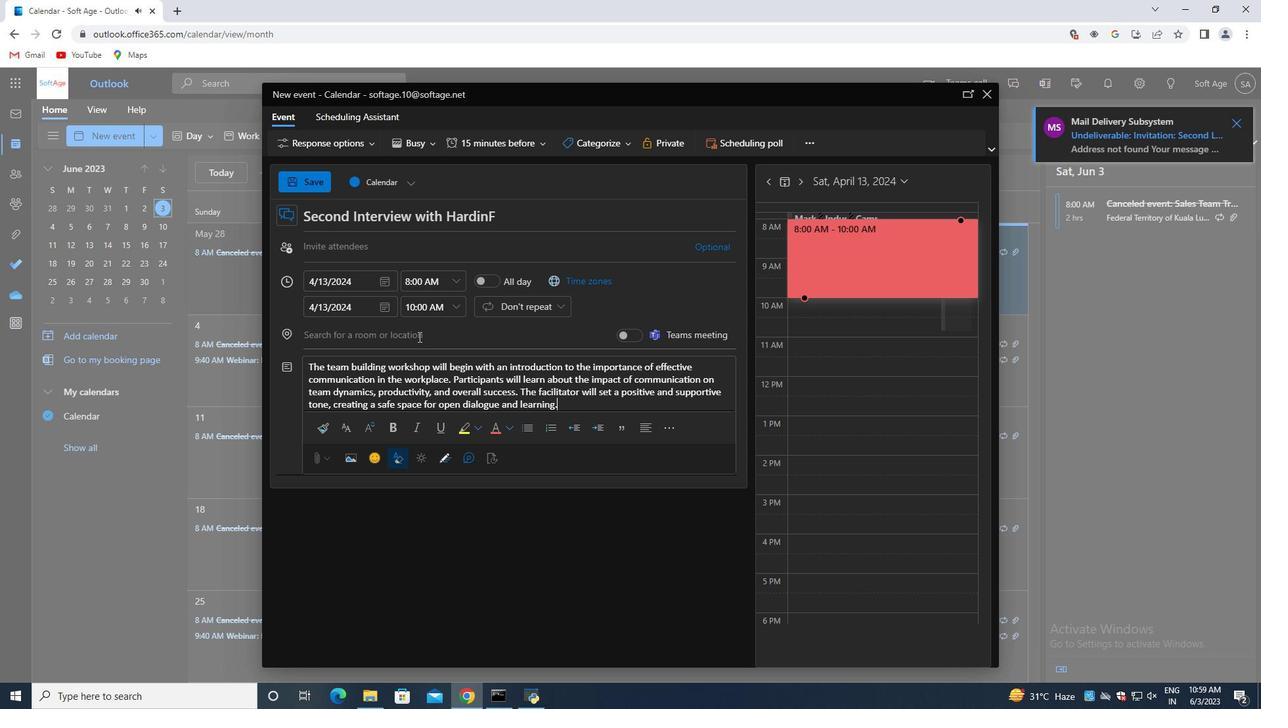 
Action: Mouse pressed left at (417, 337)
Screenshot: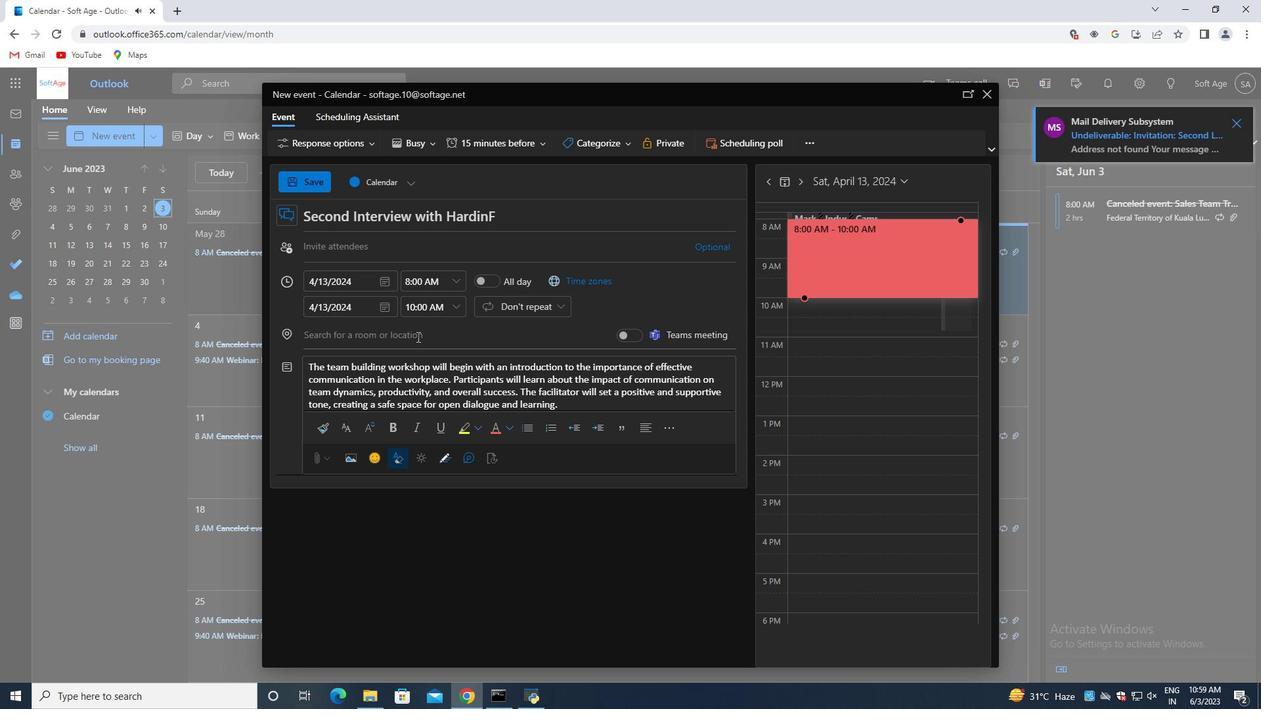 
Action: Mouse moved to (590, 139)
Screenshot: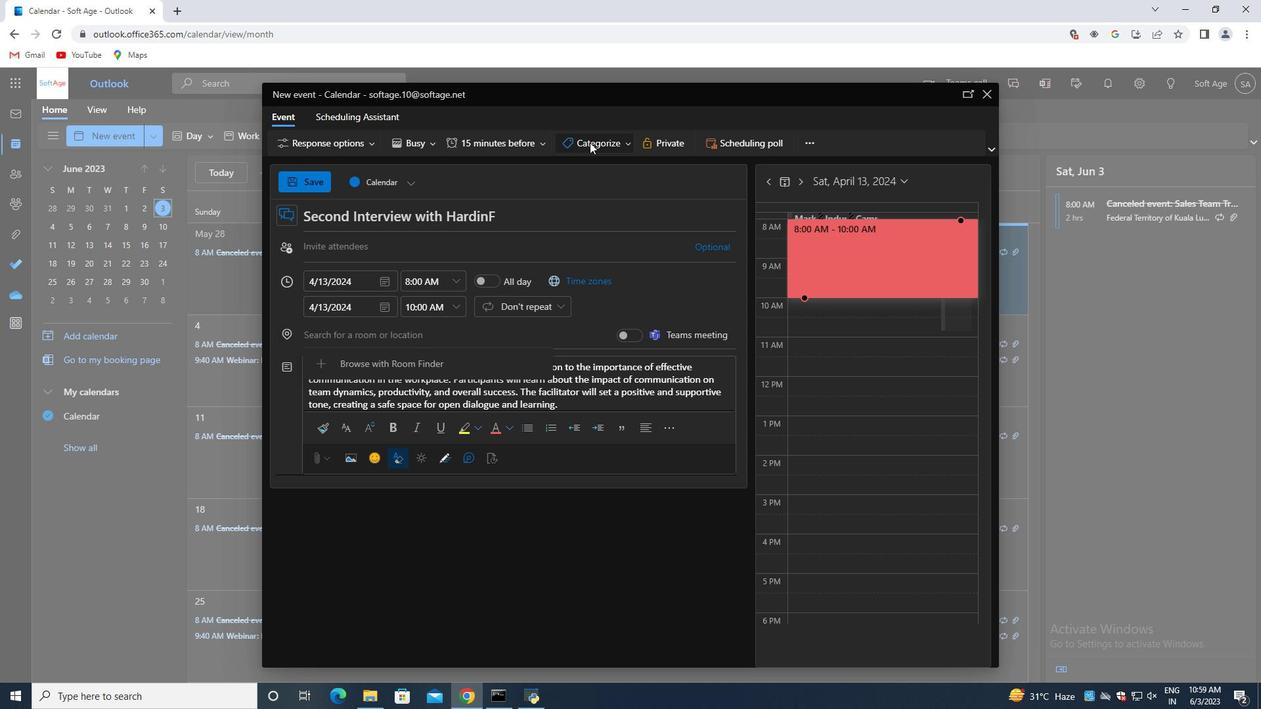 
Action: Mouse pressed left at (590, 139)
Screenshot: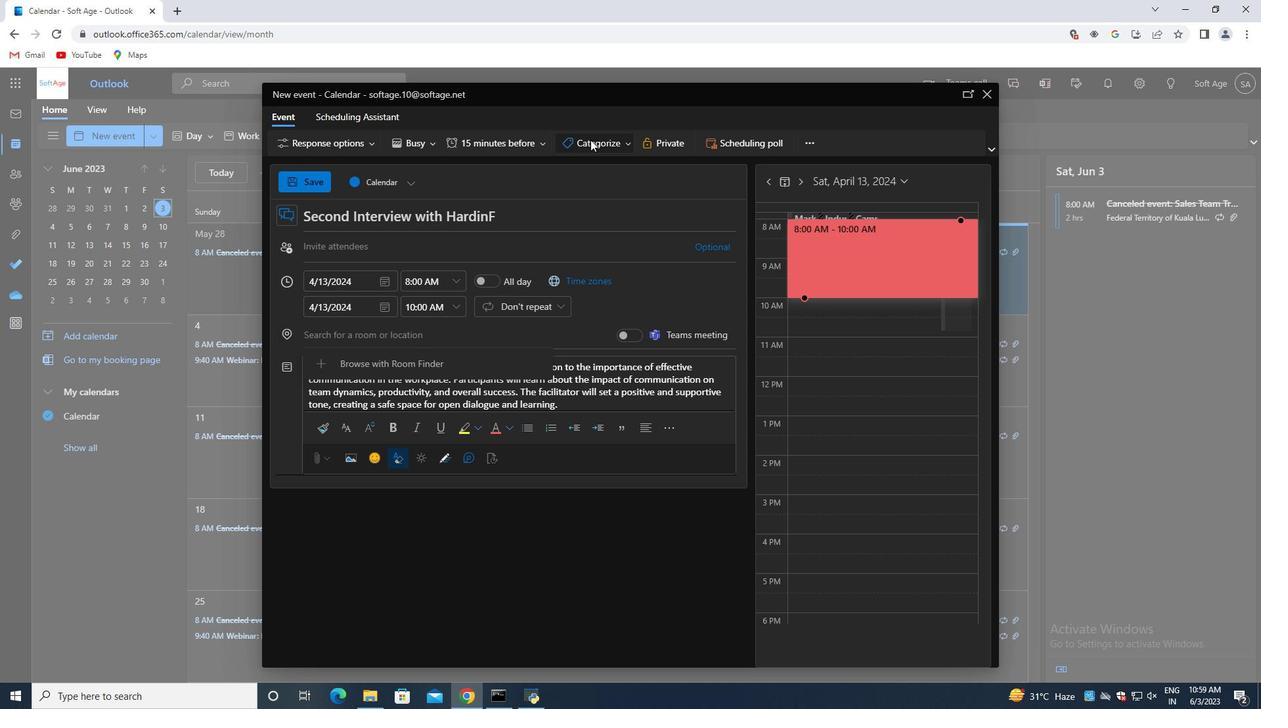 
Action: Mouse moved to (603, 294)
Screenshot: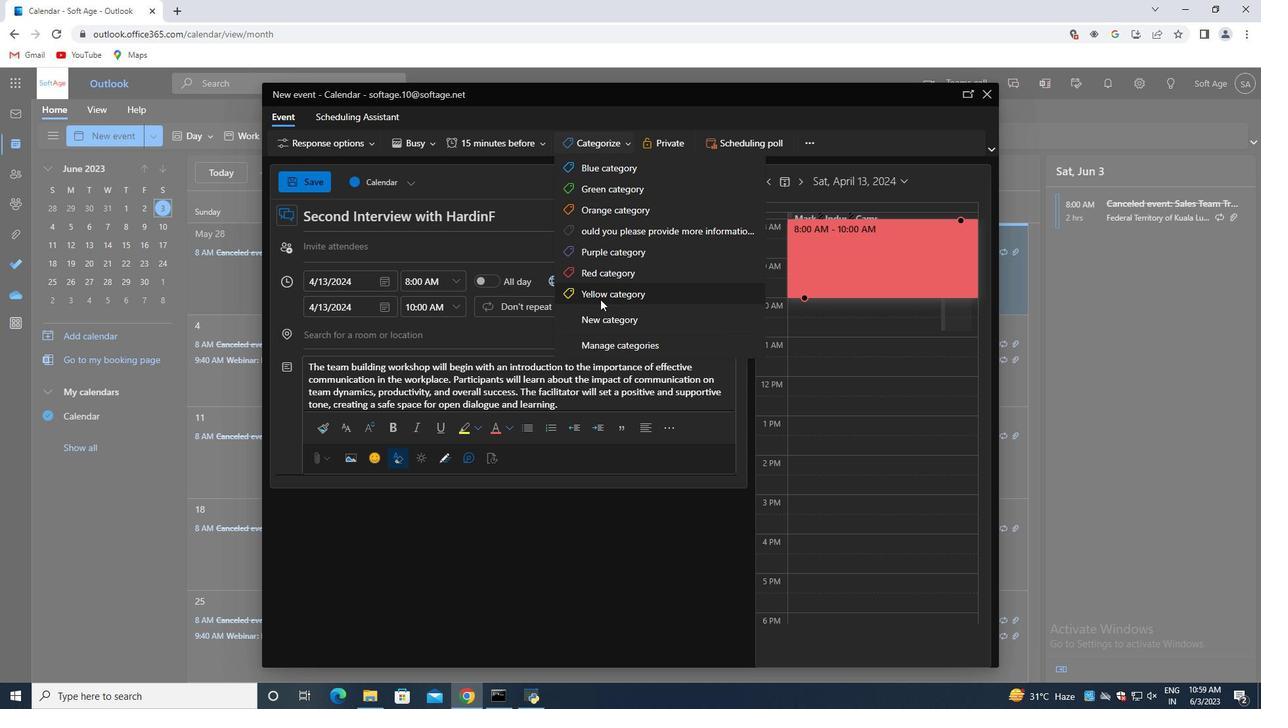 
Action: Mouse pressed left at (603, 294)
Screenshot: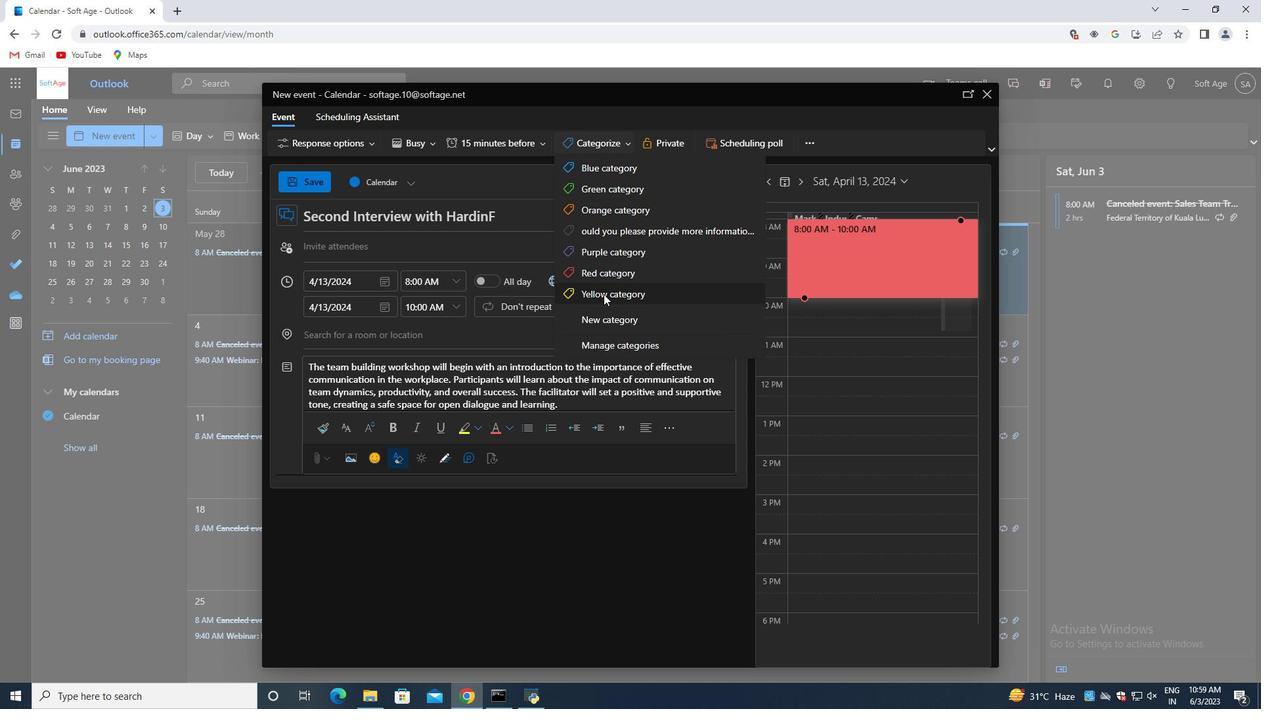 
Action: Mouse moved to (390, 335)
Screenshot: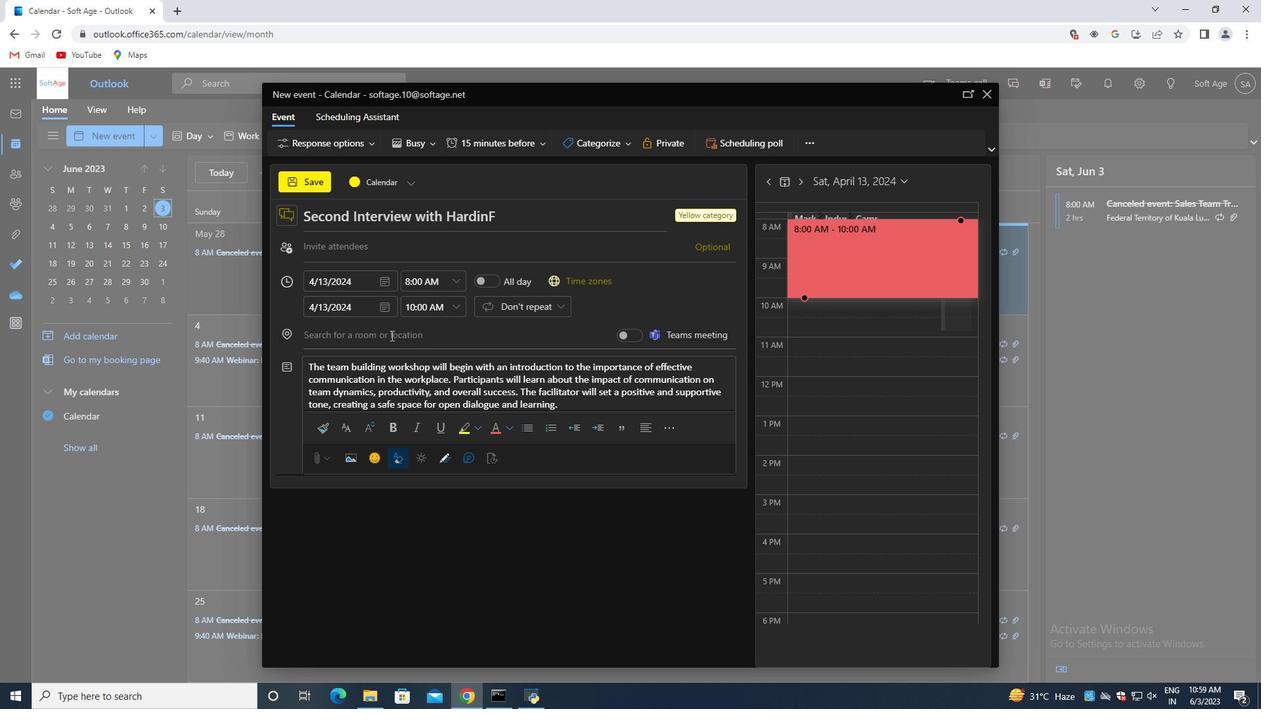 
Action: Mouse pressed left at (390, 335)
Screenshot: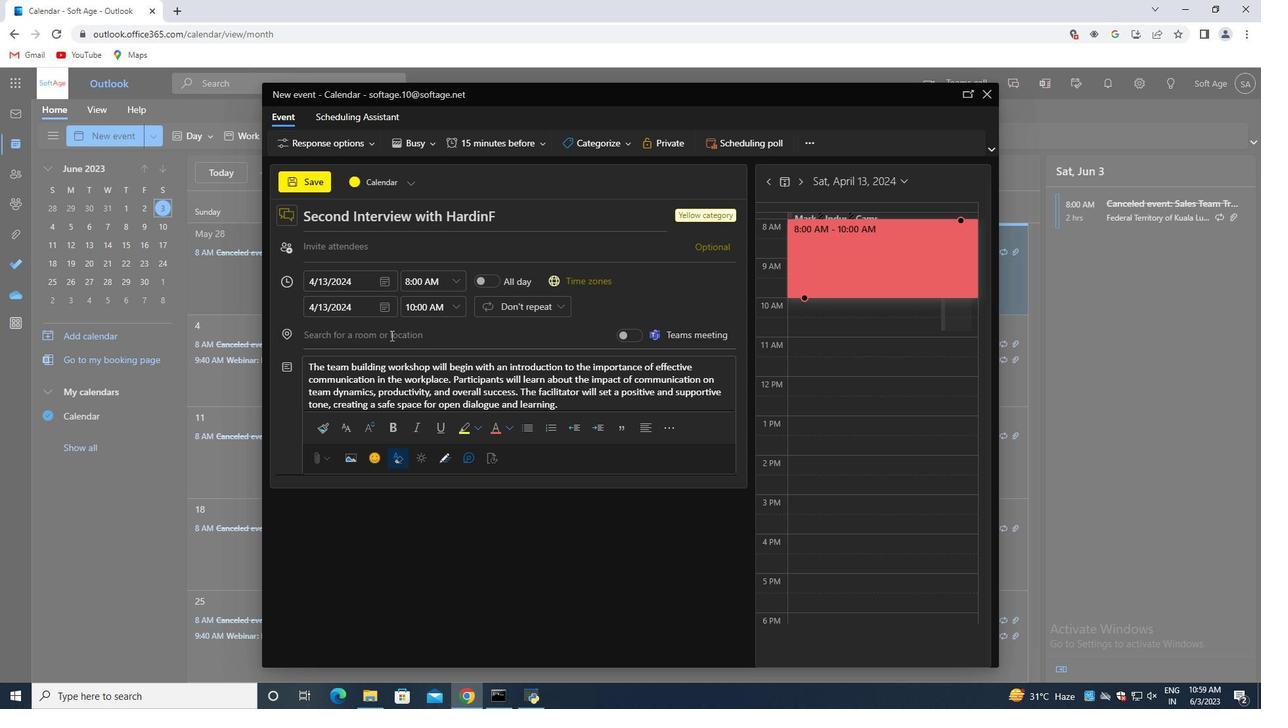 
Action: Mouse moved to (389, 333)
Screenshot: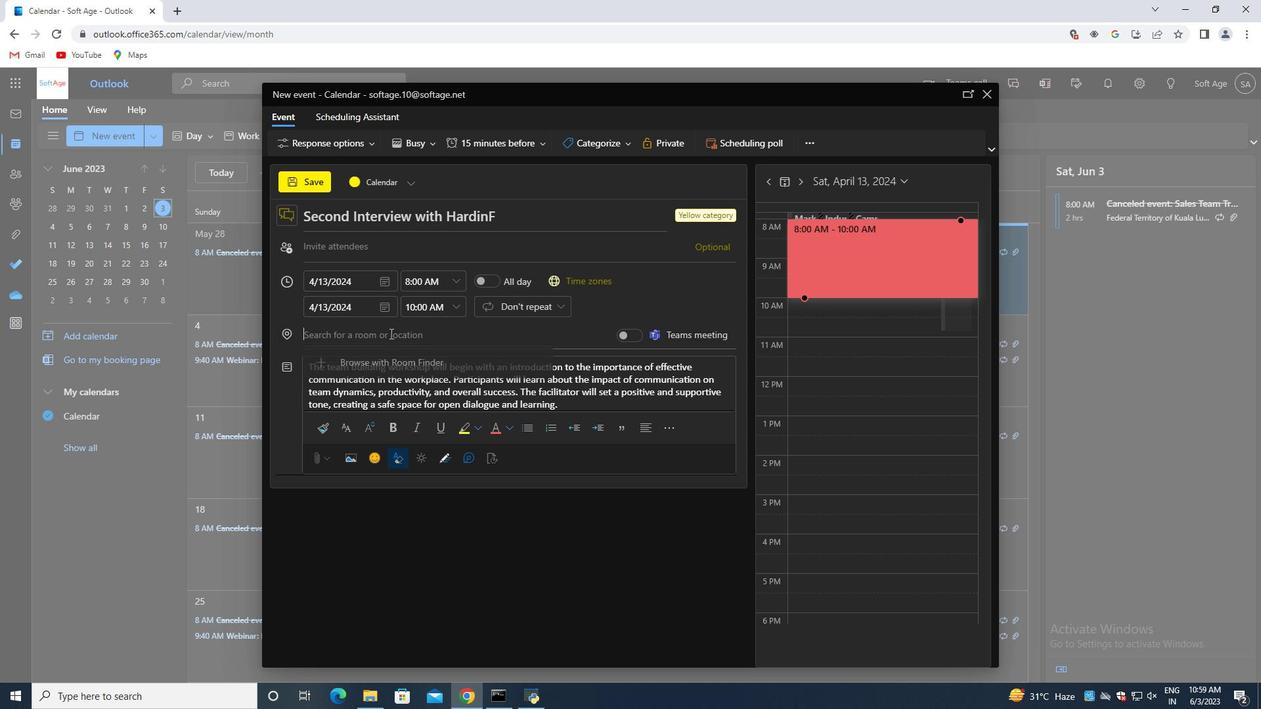 
Action: Key pressed 7899<Key.backspace><Key.space><Key.shift>Great<Key.space><Key.shift>Sphinx<Key.space>of<Key.space><Key.shift>Giza,<Key.space><Key.shift><Key.shift><Key.shift><Key.shift><Key.shift><Key.shift><Key.shift><Key.shift><Key.shift><Key.shift><Key.shift><Key.shift><Key.shift><Key.shift><Key.shift><Key.shift><Key.shift><Key.shift><Key.shift>Giza,<Key.space><Key.shift><Key.shift><Key.shift><Key.shift><Key.shift><Key.shift>Egypt
Screenshot: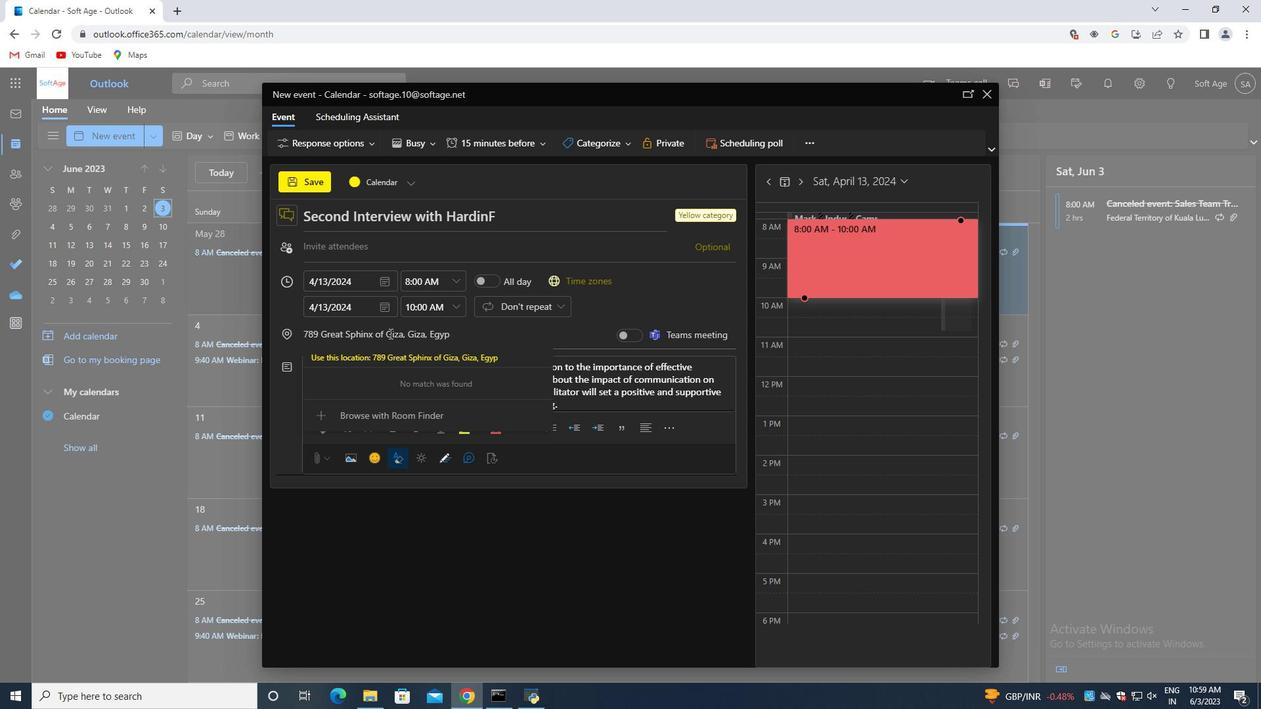 
Action: Mouse moved to (451, 359)
Screenshot: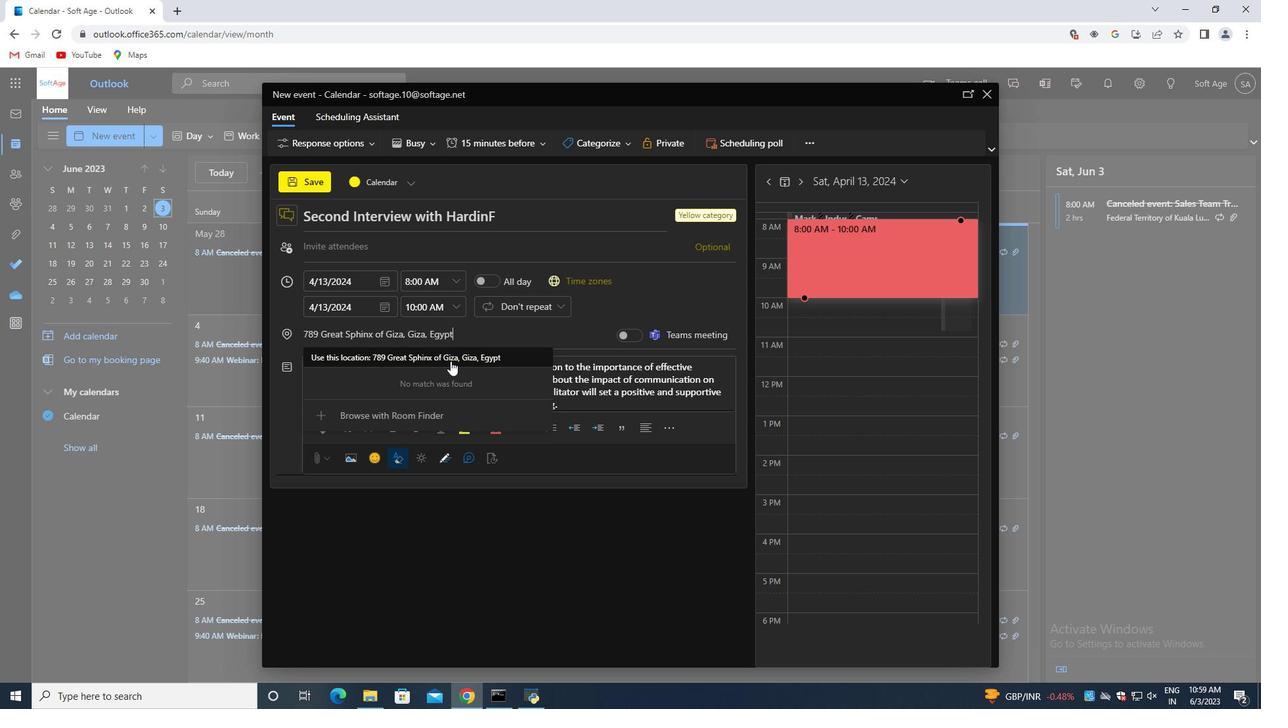 
Action: Mouse pressed left at (451, 359)
Screenshot: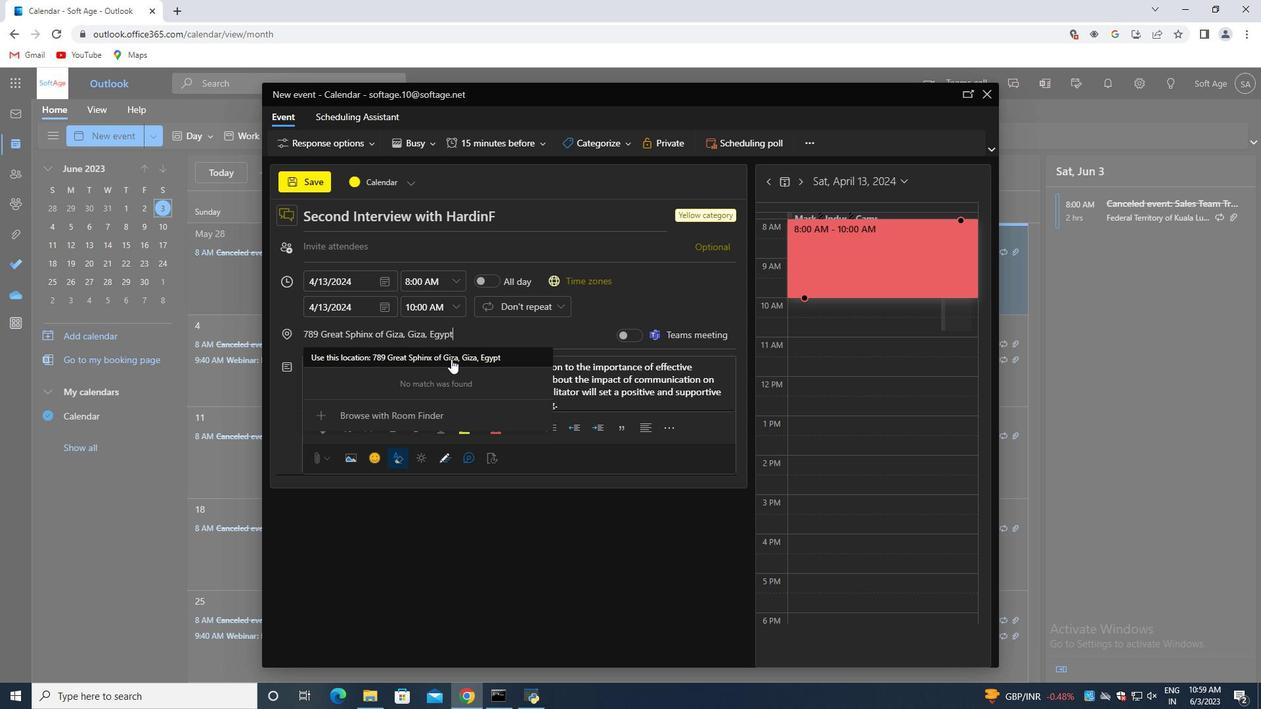 
Action: Mouse moved to (354, 243)
Screenshot: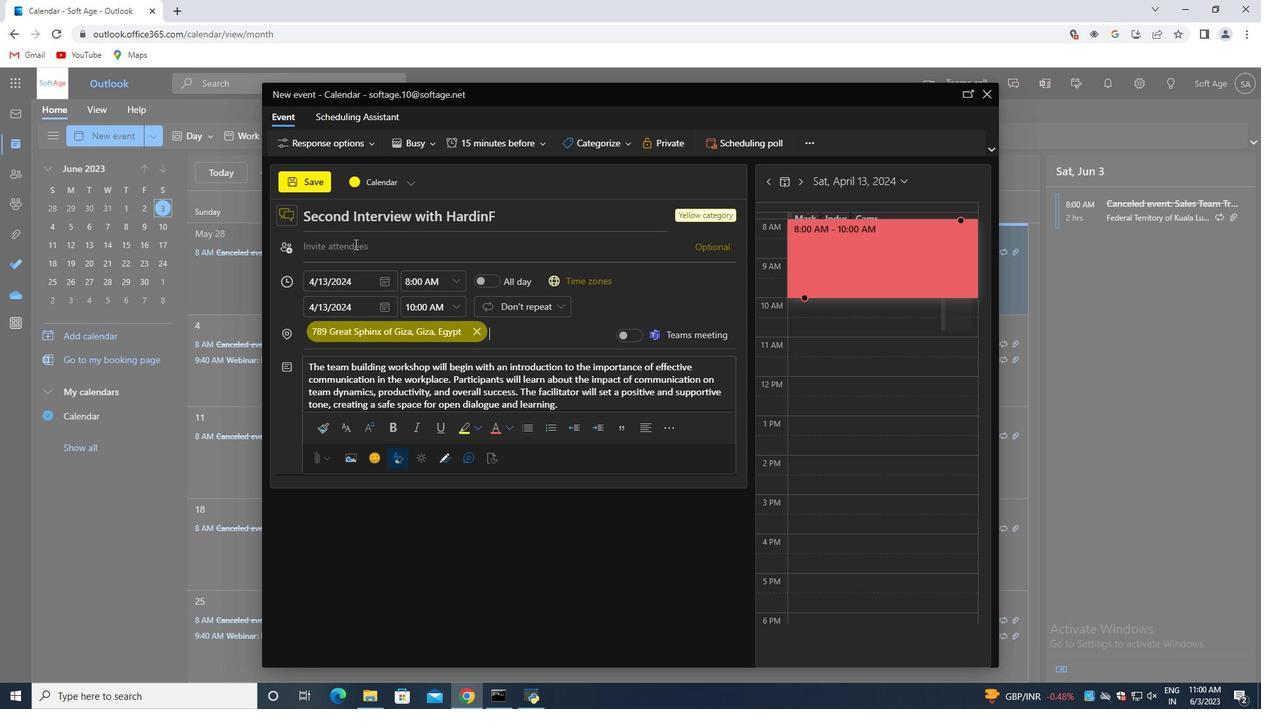 
Action: Mouse pressed left at (354, 243)
Screenshot: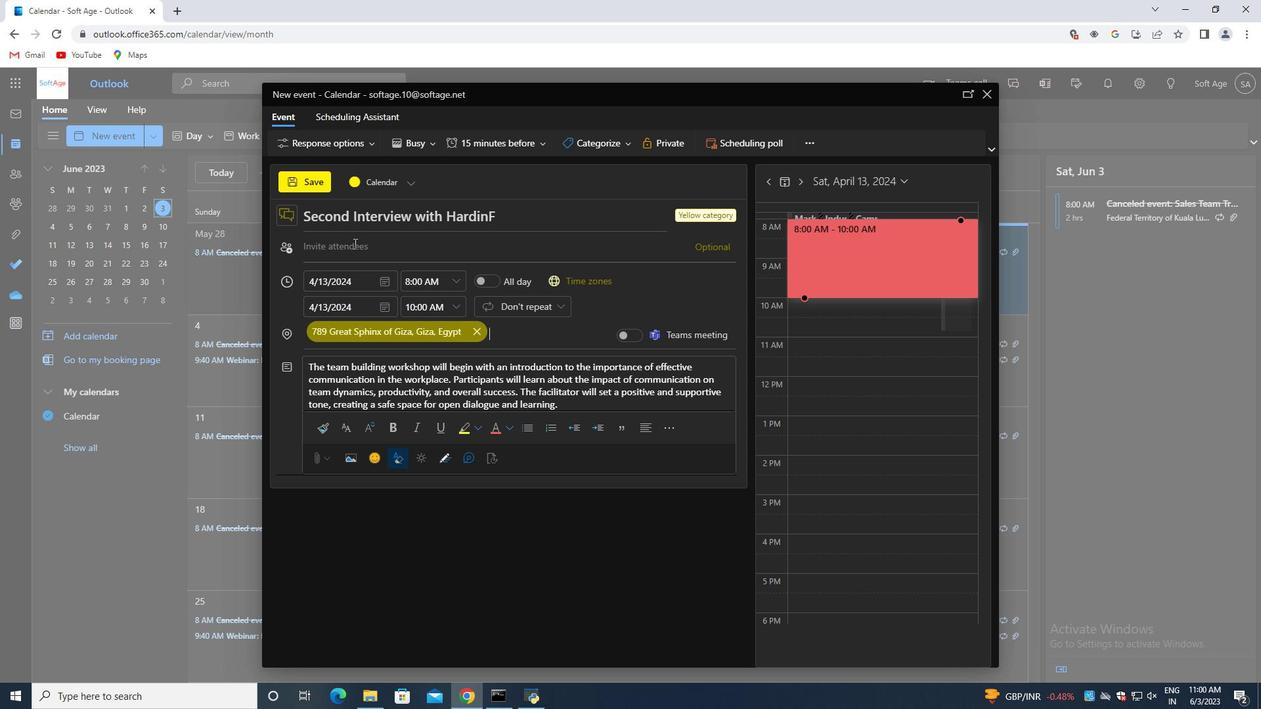 
Action: Key pressed softage.8<Key.shift>@softage.net<Key.enter>softage.1<Key.shift>@softage.net
Screenshot: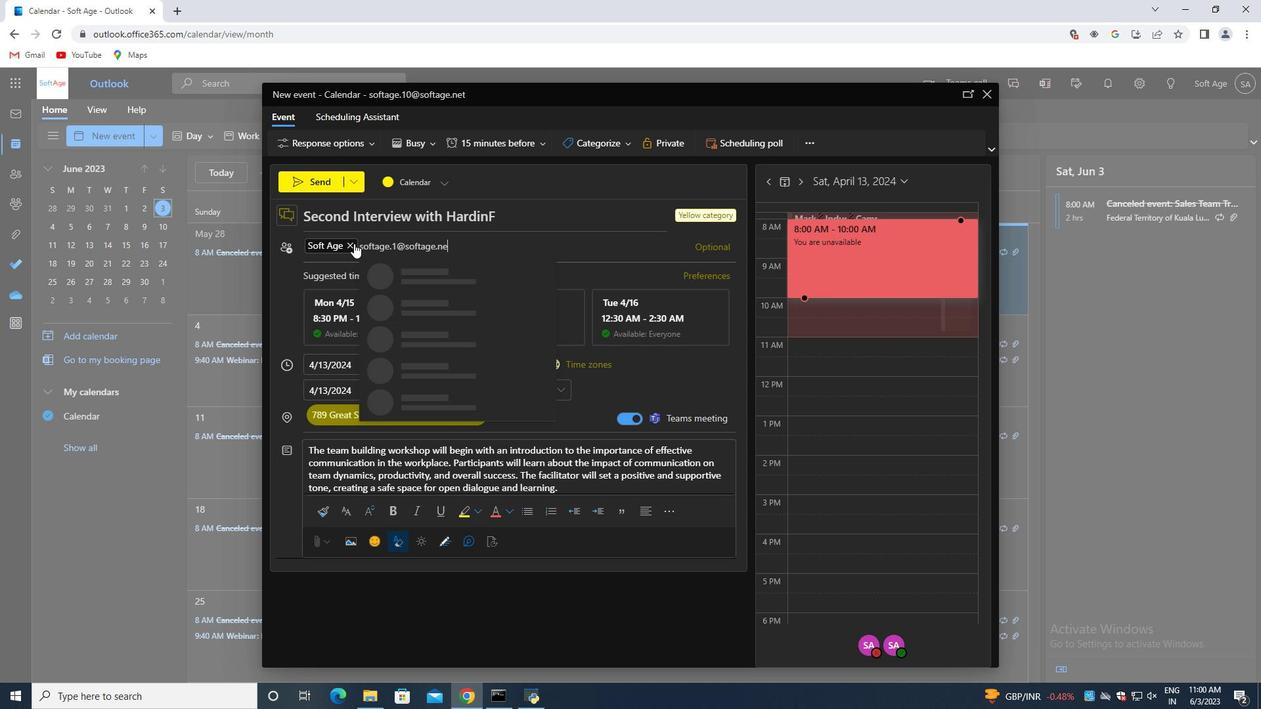 
Action: Mouse moved to (454, 275)
Screenshot: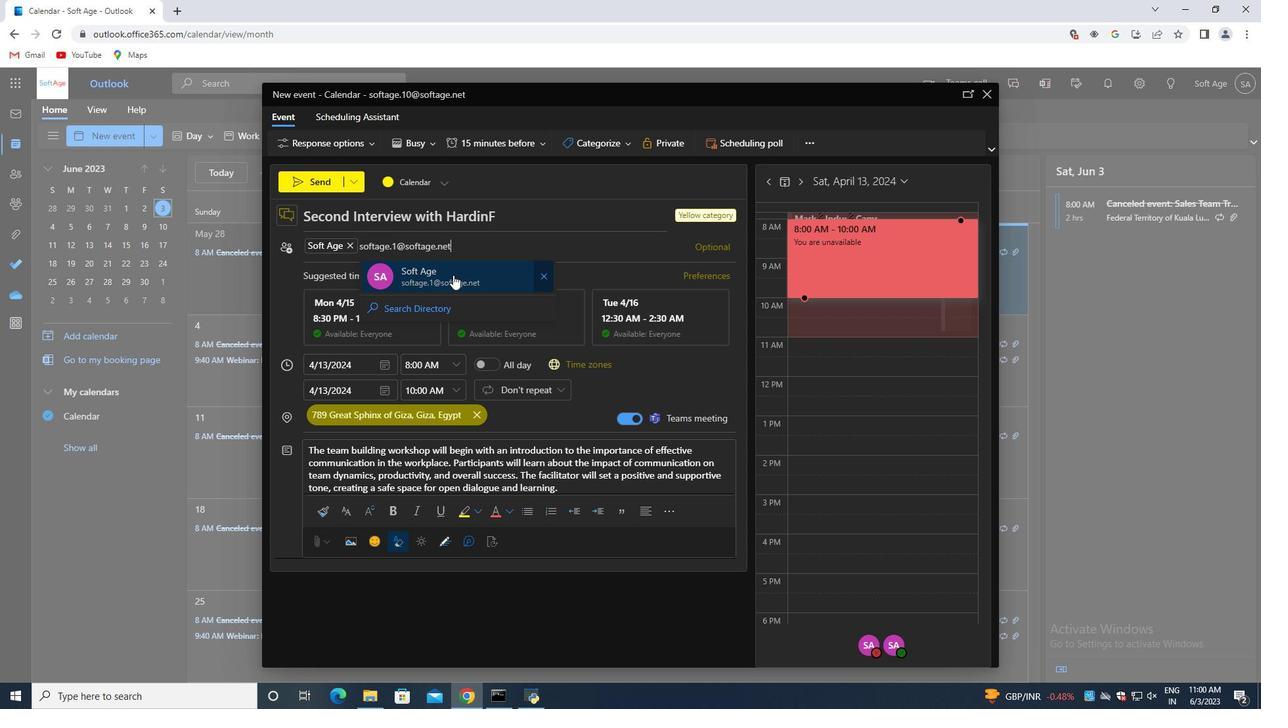 
Action: Mouse pressed left at (454, 275)
Screenshot: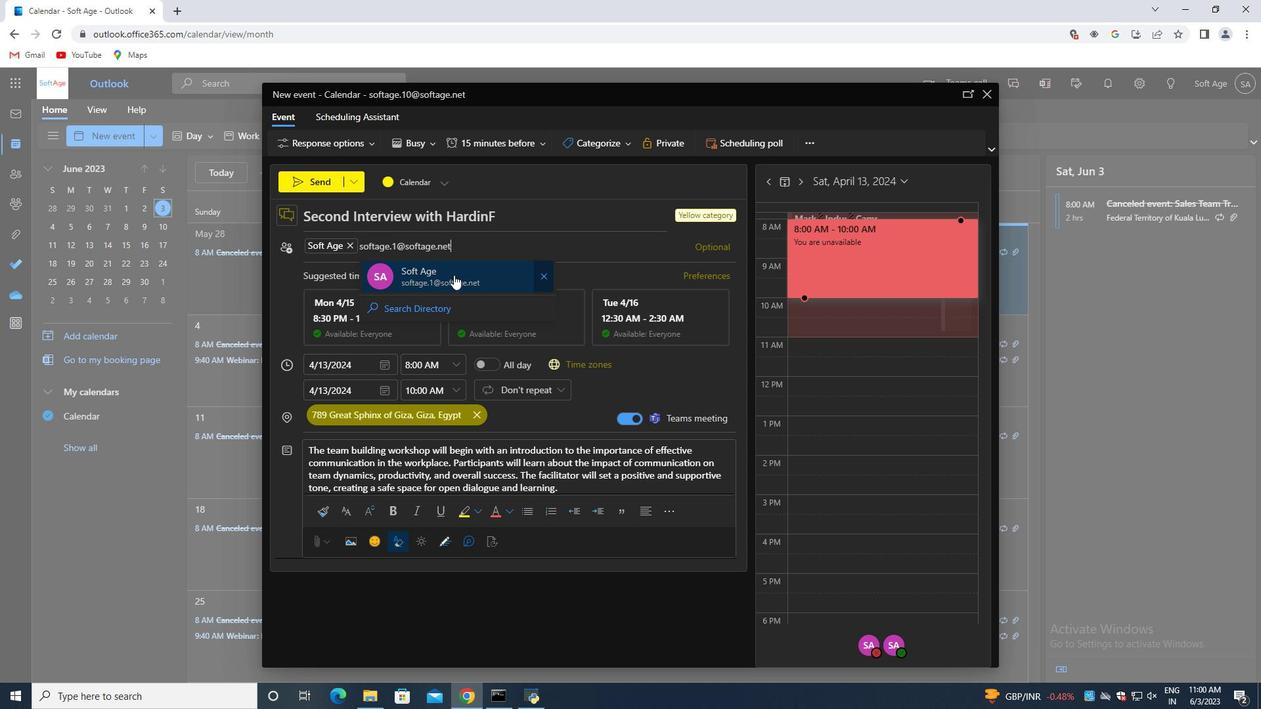 
Action: Mouse moved to (488, 137)
Screenshot: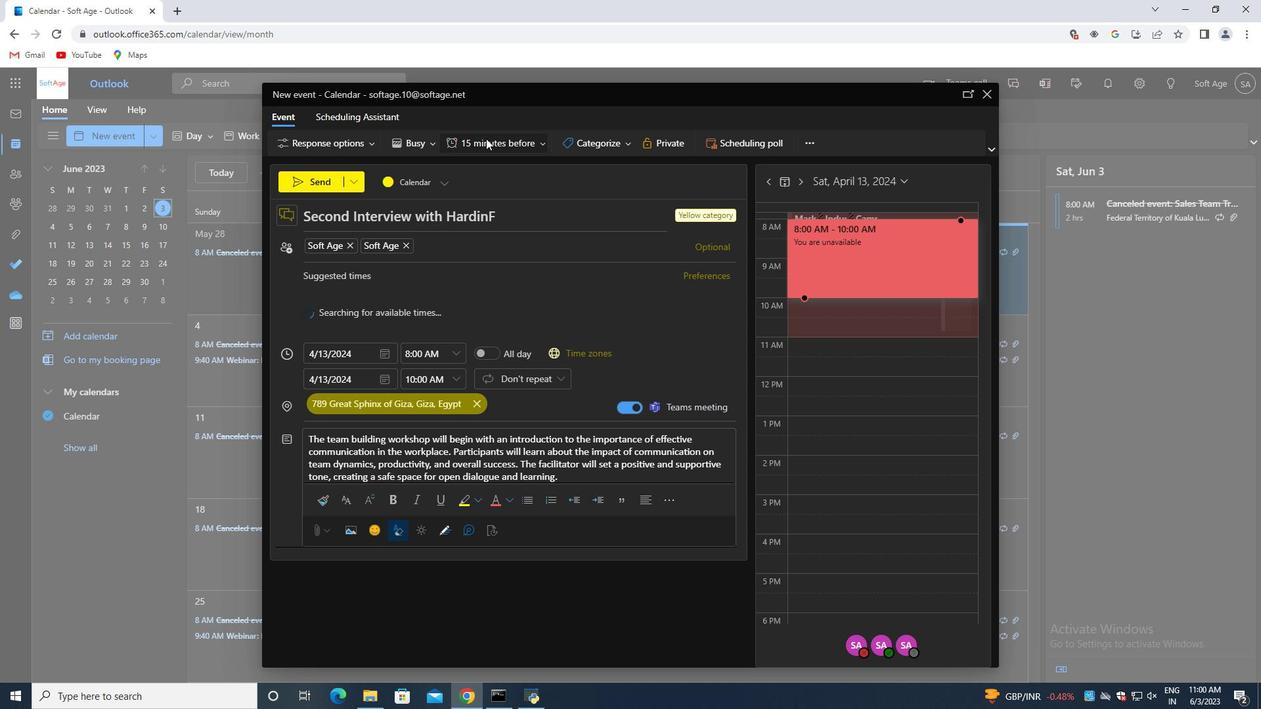 
Action: Mouse pressed left at (488, 137)
Screenshot: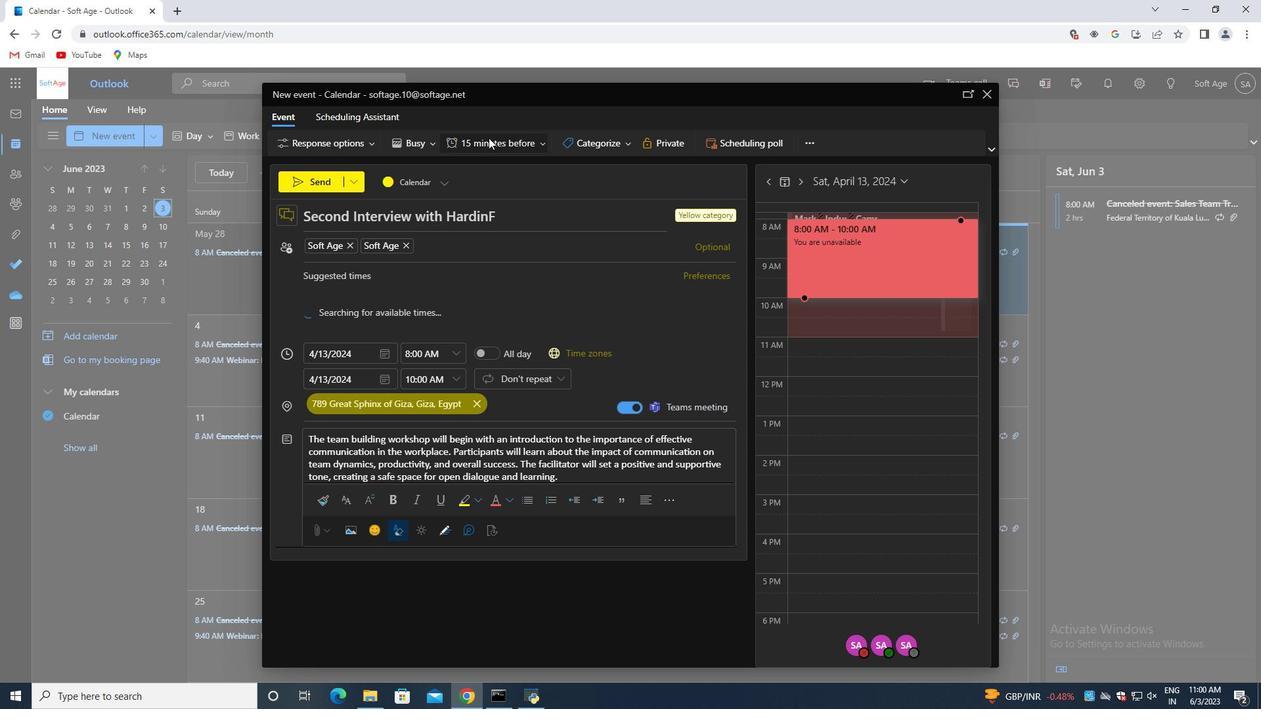 
Action: Mouse moved to (498, 266)
Screenshot: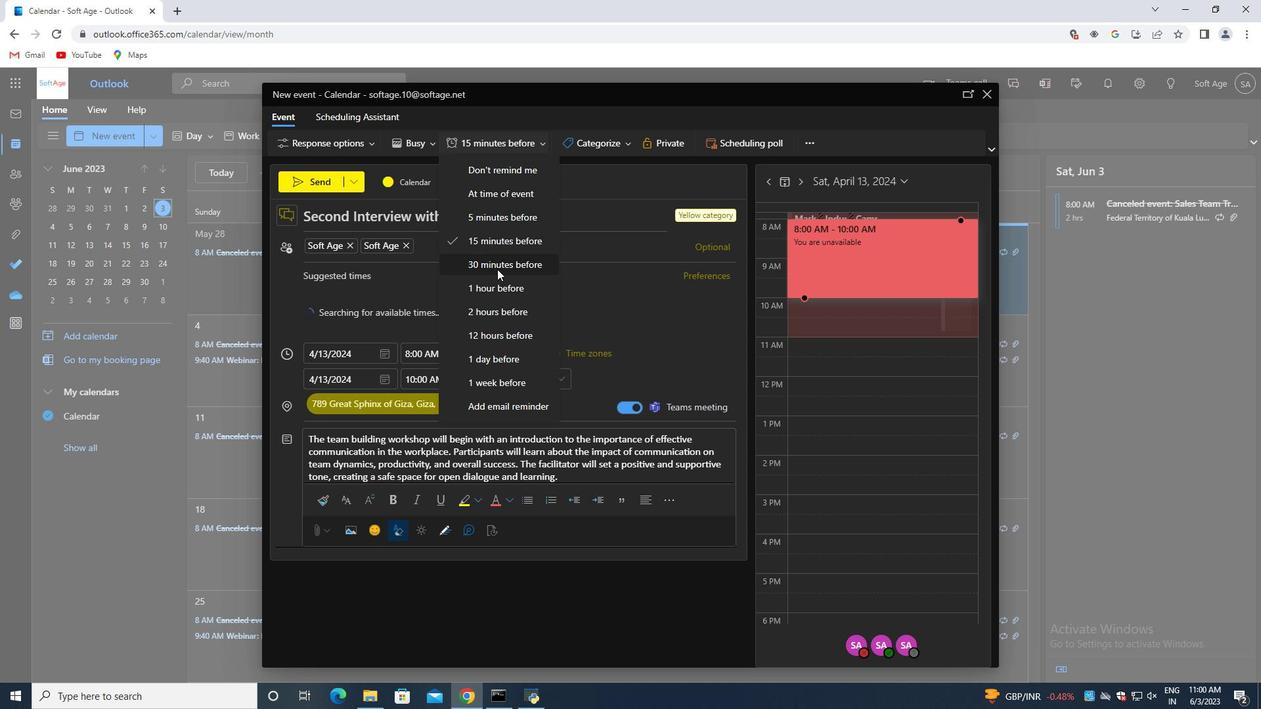 
Action: Mouse pressed left at (498, 266)
Screenshot: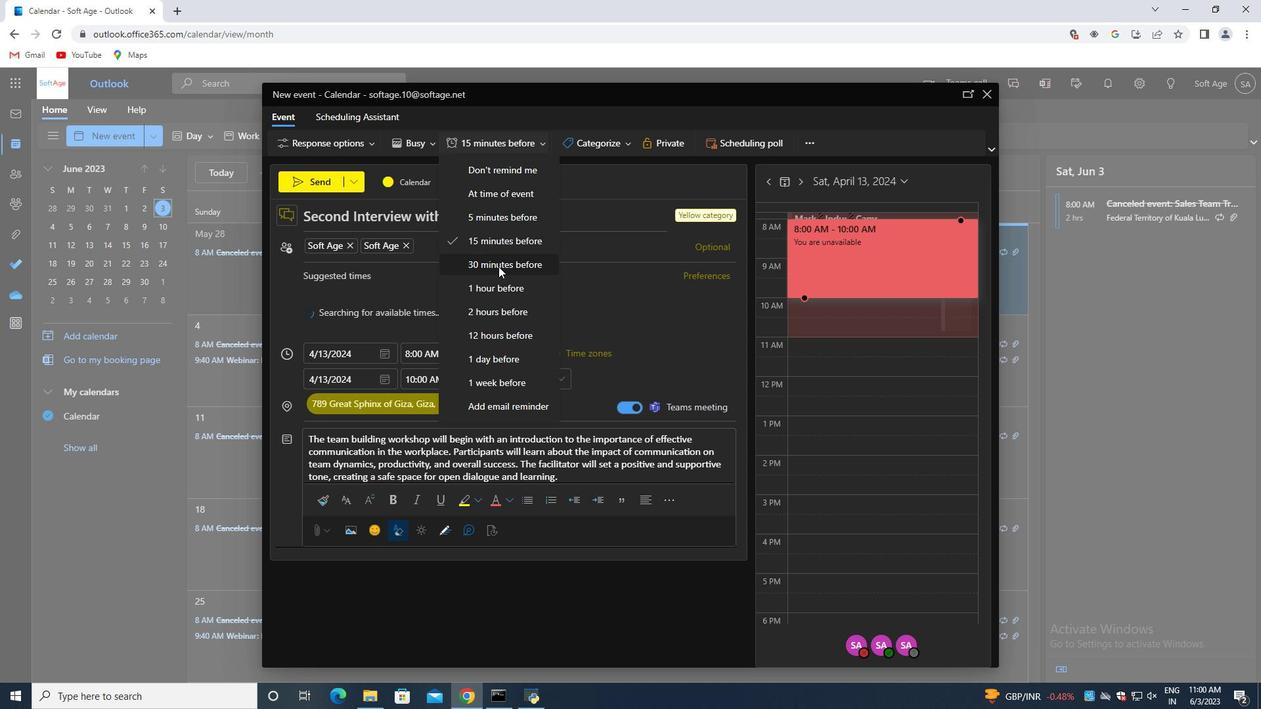 
Action: Mouse moved to (317, 184)
Screenshot: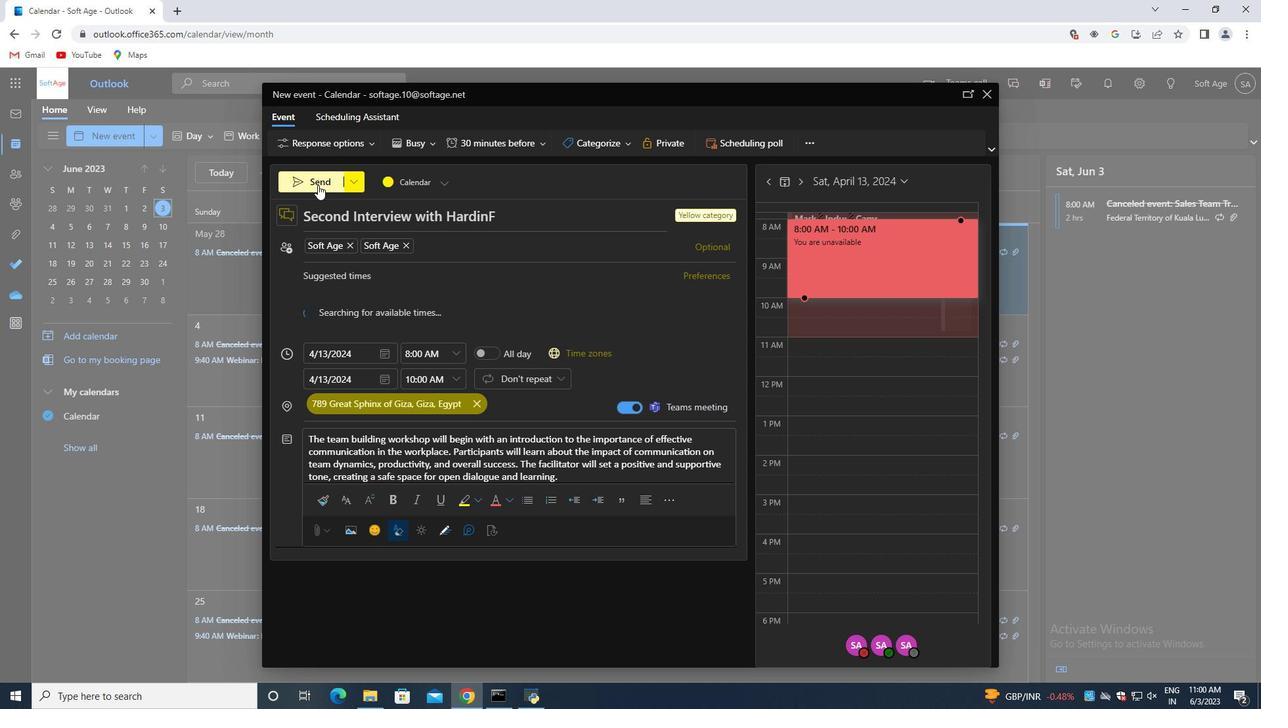 
Action: Mouse pressed left at (317, 184)
Screenshot: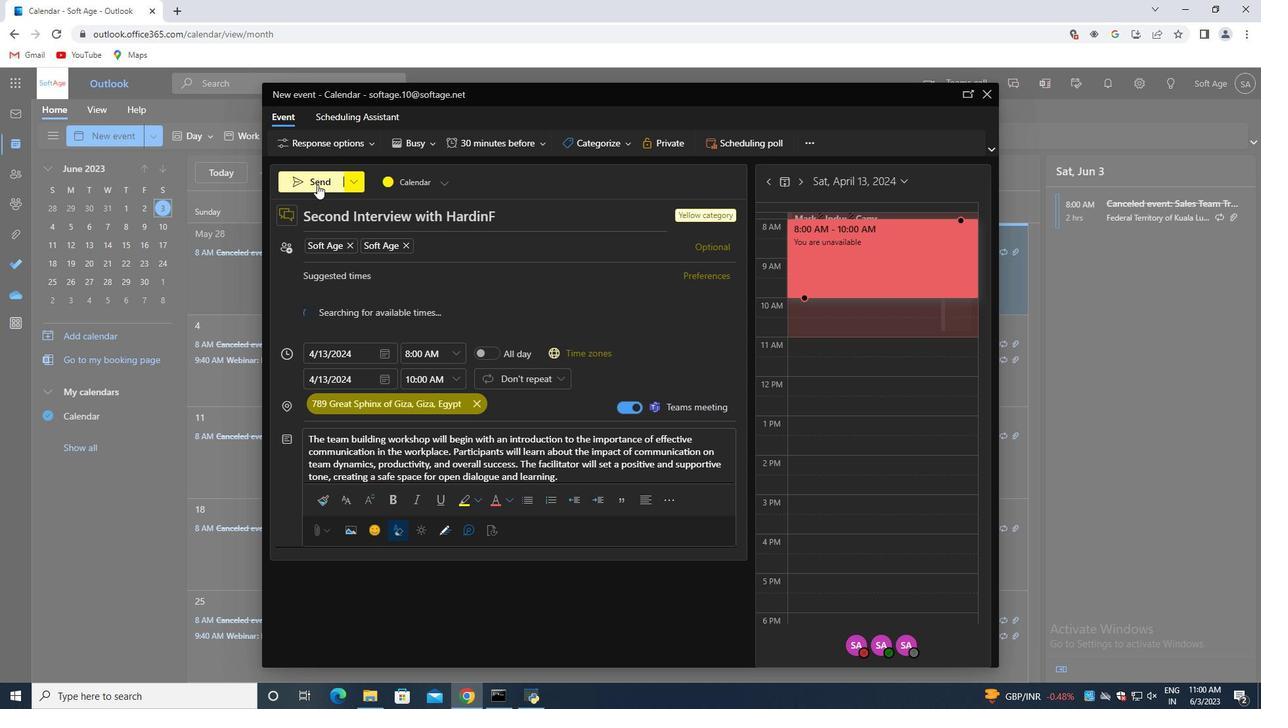 
Action: Mouse moved to (508, 256)
Screenshot: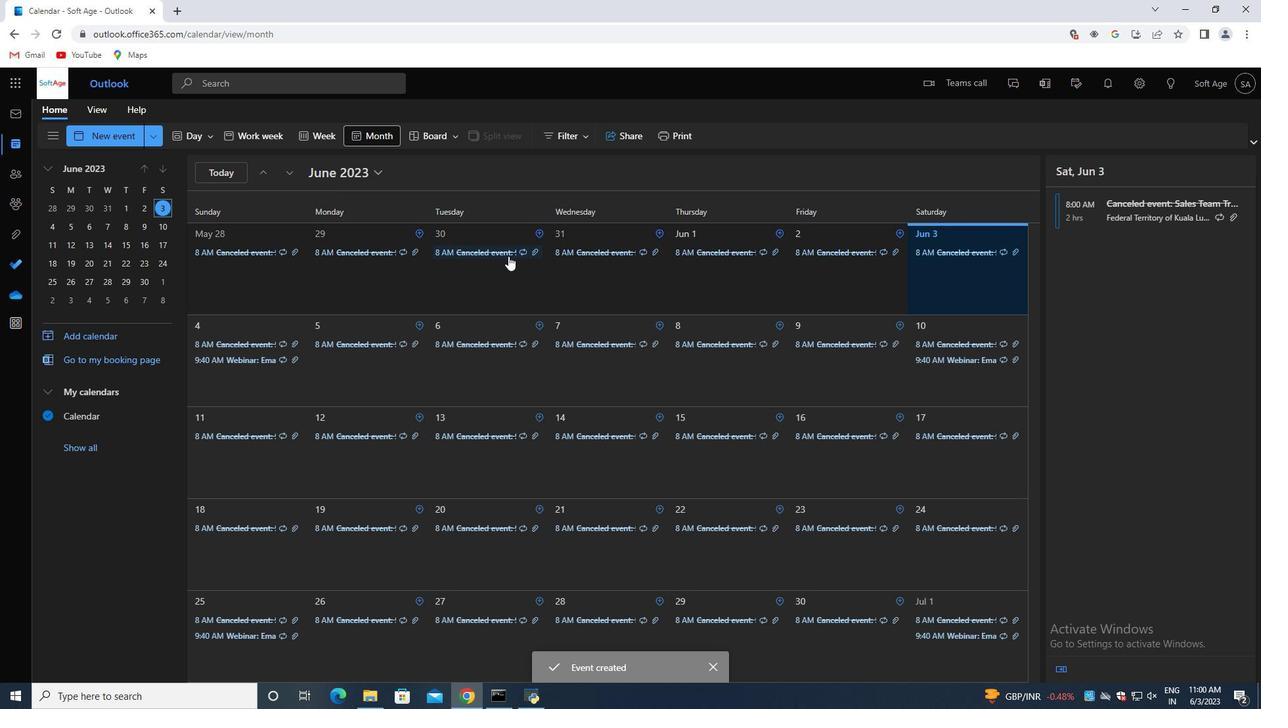 
